 Task: Send an email with the signature Hugo Perez with the subject Request for feedback on a networking event and the message I am writing to follow up on the status of the contract. from softage.2@softage.net to softage.7@softage.net with an attached image file Instagram_story_image.jpg and move the email from Sent Items to the folder Takeout menus
Action: Mouse pressed left at (676, 423)
Screenshot: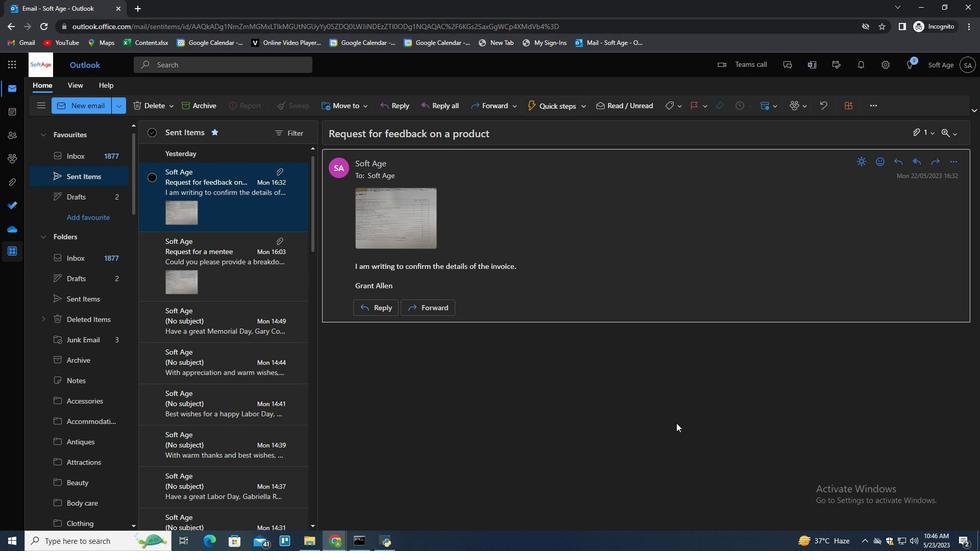 
Action: Key pressed n
Screenshot: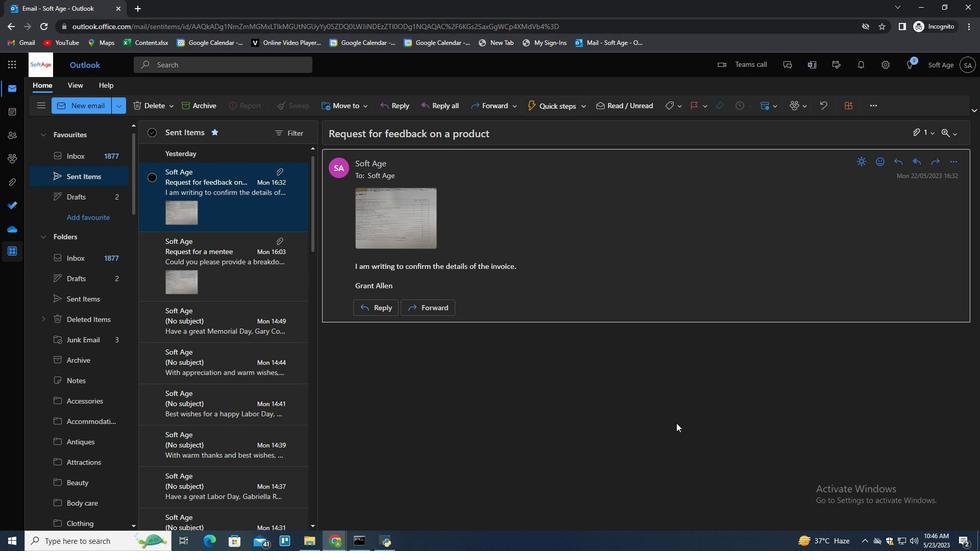 
Action: Mouse moved to (690, 107)
Screenshot: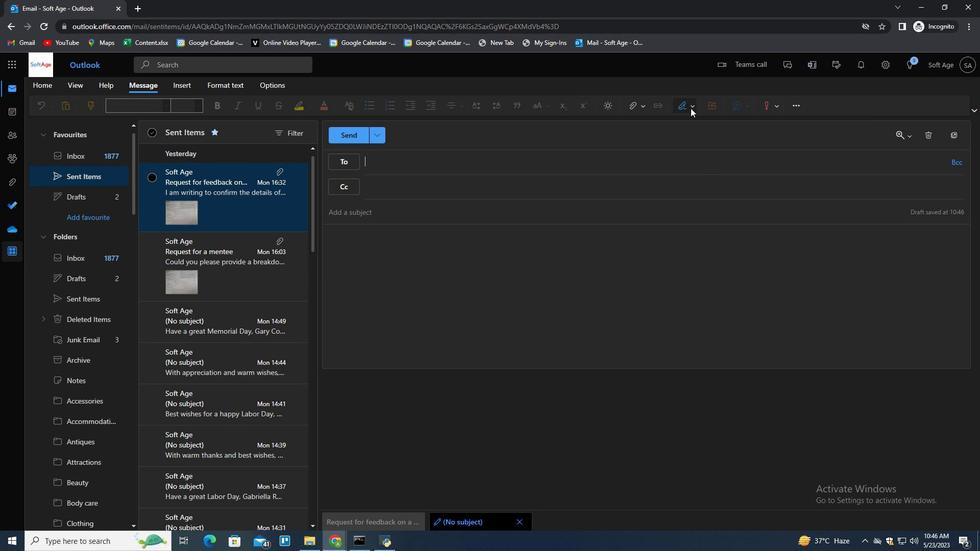 
Action: Mouse pressed left at (690, 107)
Screenshot: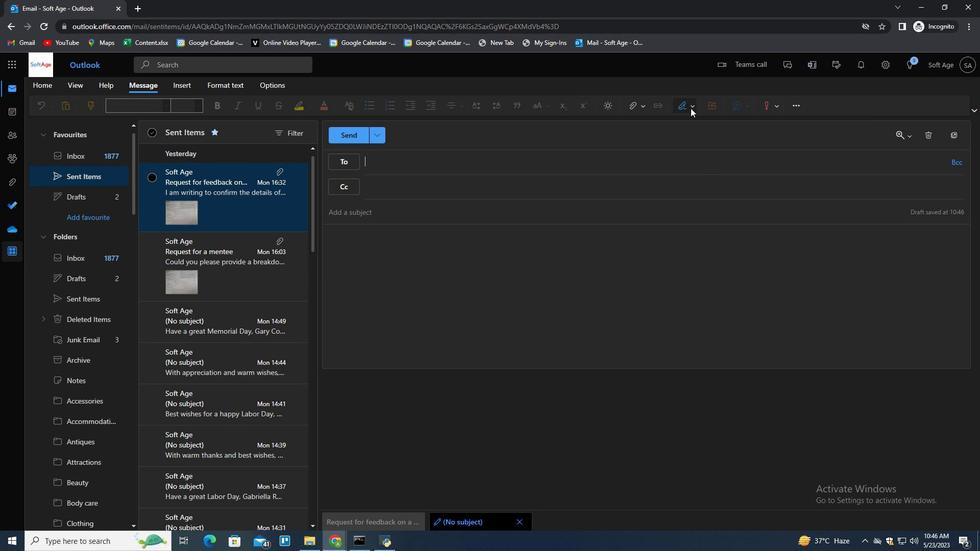 
Action: Mouse moved to (675, 141)
Screenshot: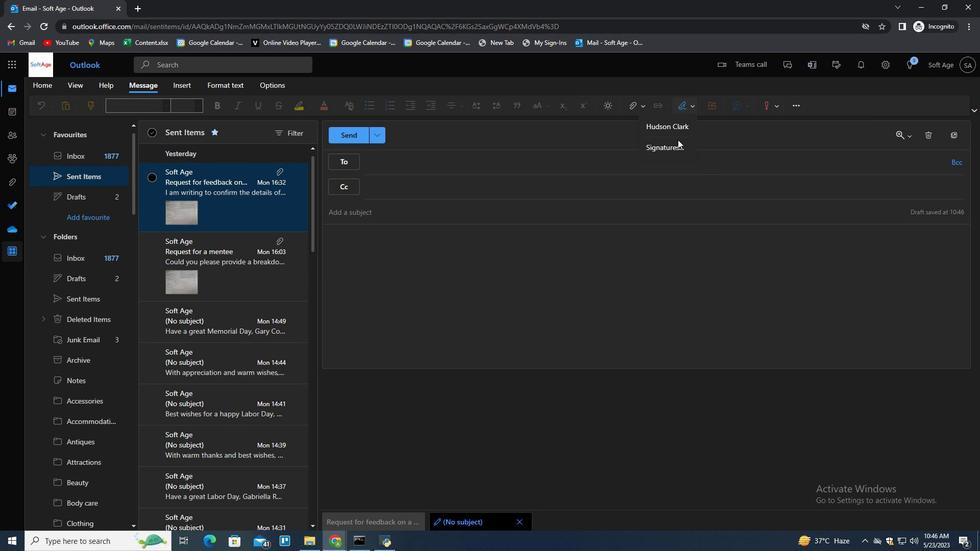 
Action: Mouse pressed left at (675, 141)
Screenshot: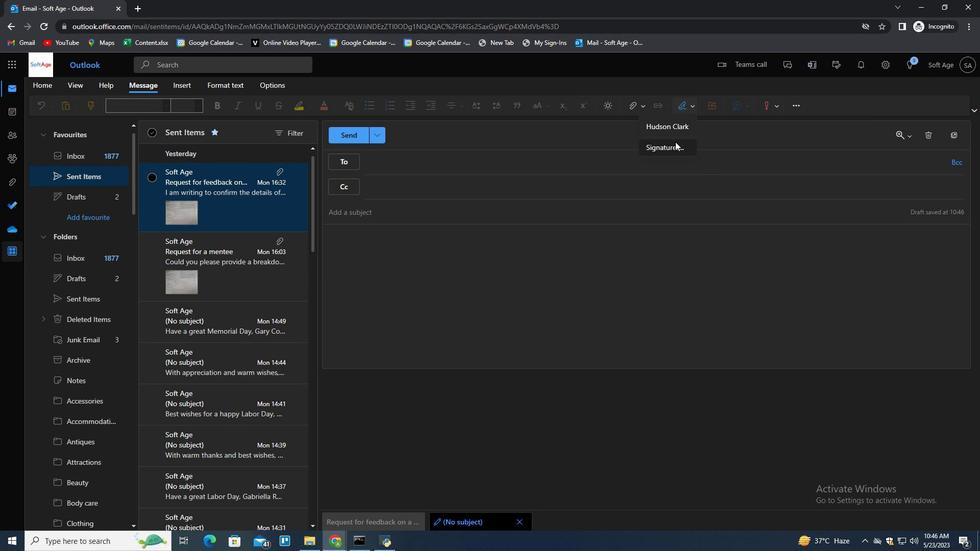 
Action: Mouse moved to (697, 181)
Screenshot: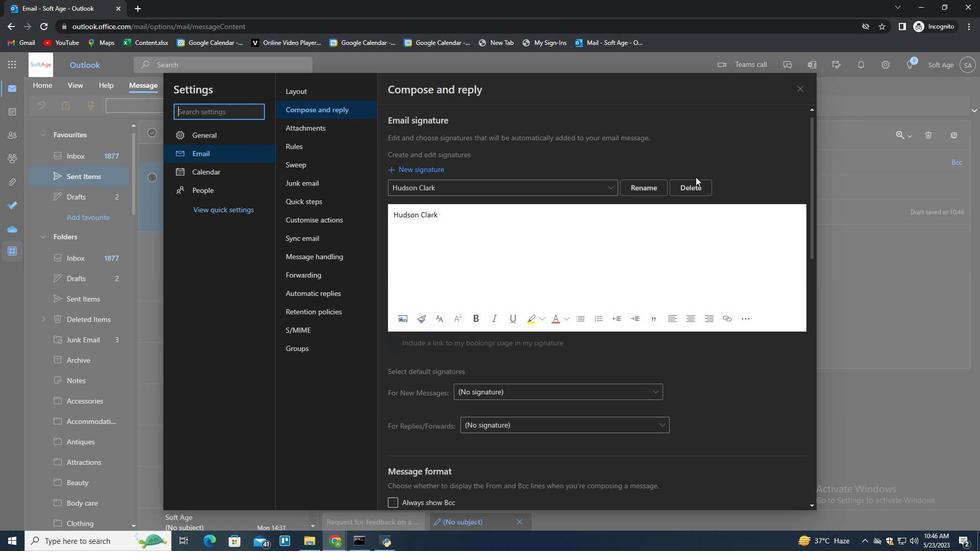 
Action: Mouse pressed left at (697, 181)
Screenshot: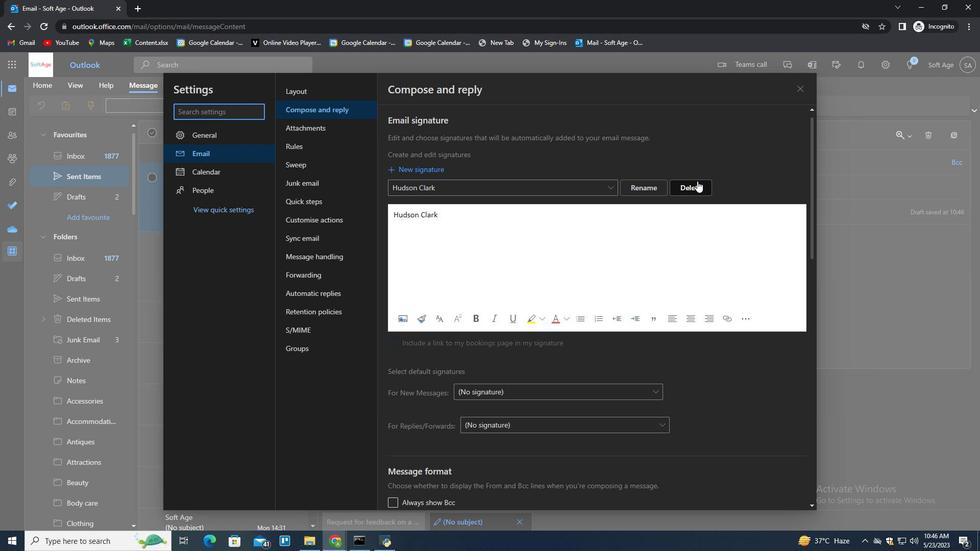 
Action: Mouse moved to (696, 182)
Screenshot: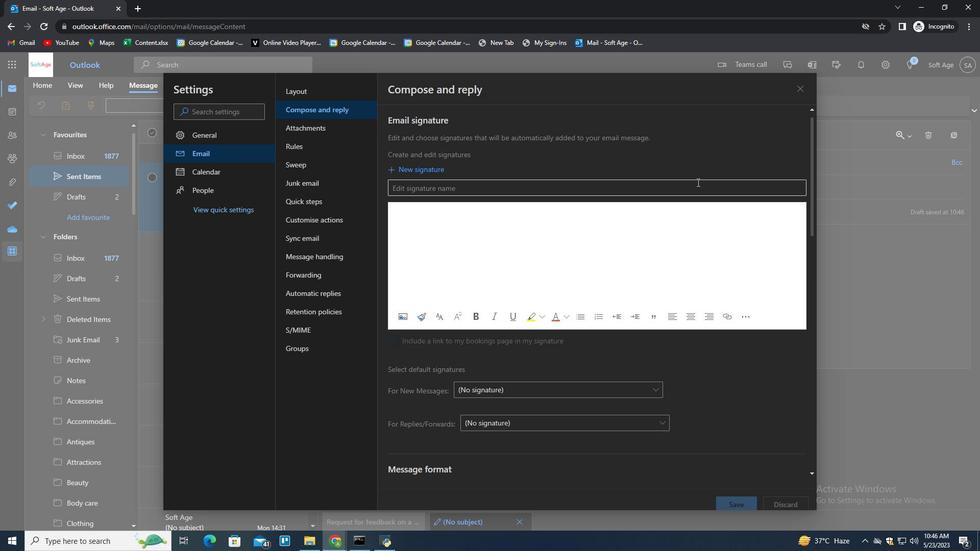 
Action: Mouse pressed left at (696, 182)
Screenshot: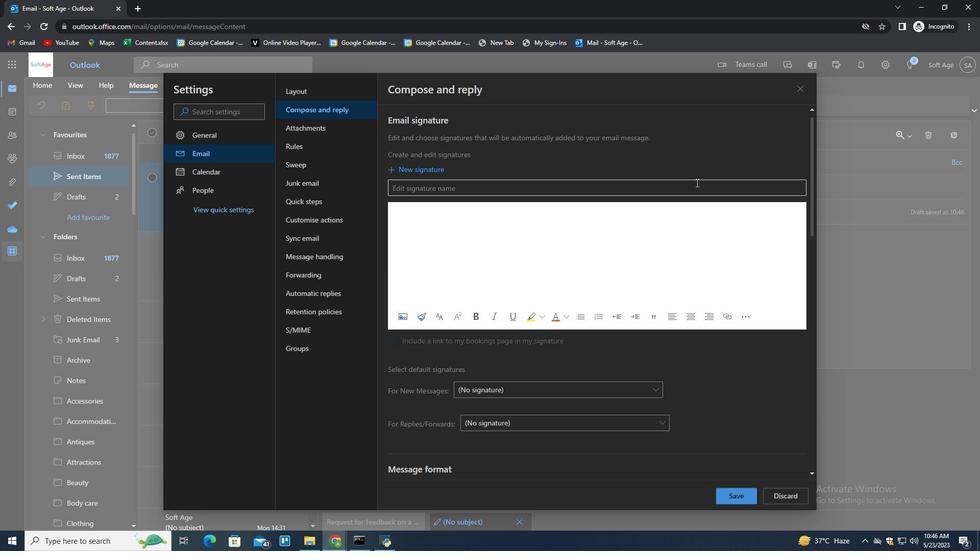 
Action: Key pressed <Key.shift>Hugo<Key.space><Key.shift>Perez<Key.tab><Key.shift>Hugo<Key.space><Key.shift>Perez
Screenshot: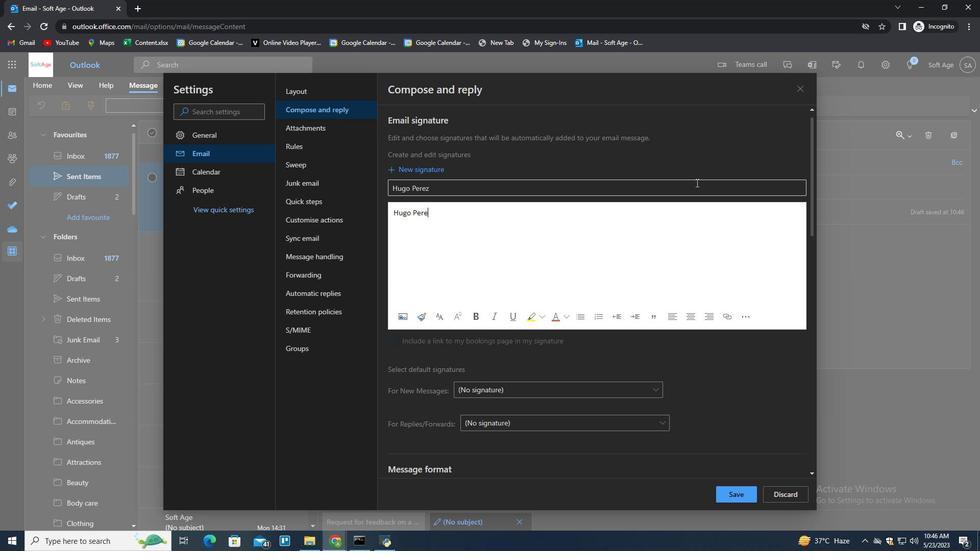 
Action: Mouse moved to (735, 500)
Screenshot: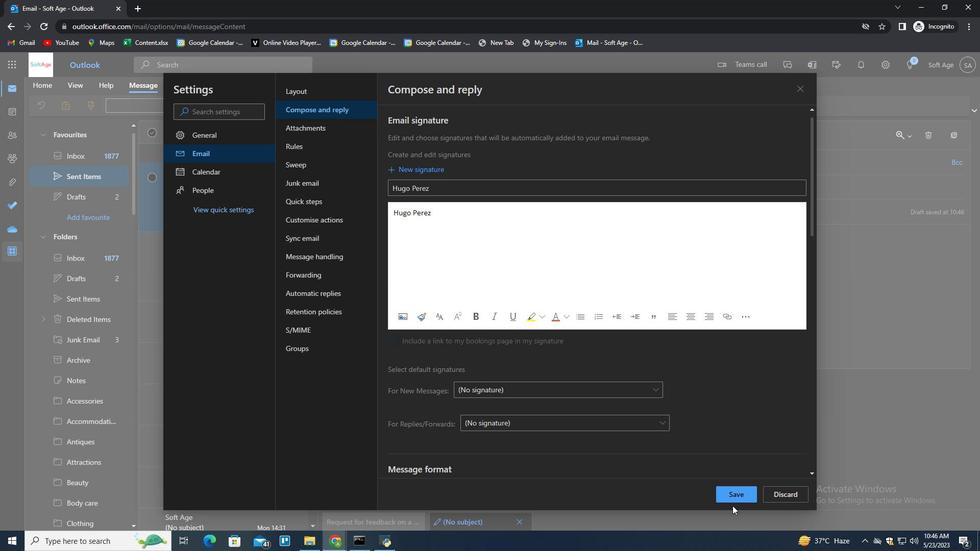 
Action: Mouse pressed left at (735, 500)
Screenshot: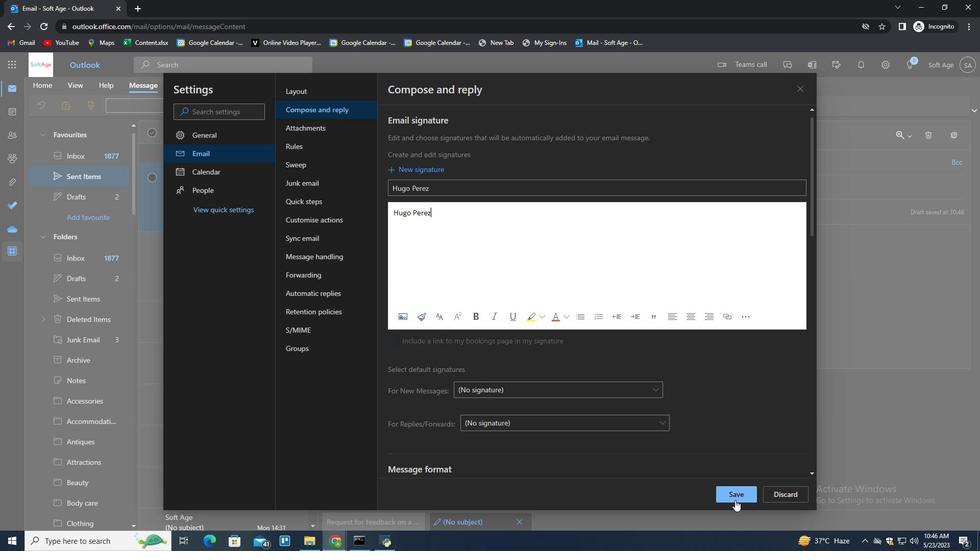 
Action: Mouse moved to (888, 323)
Screenshot: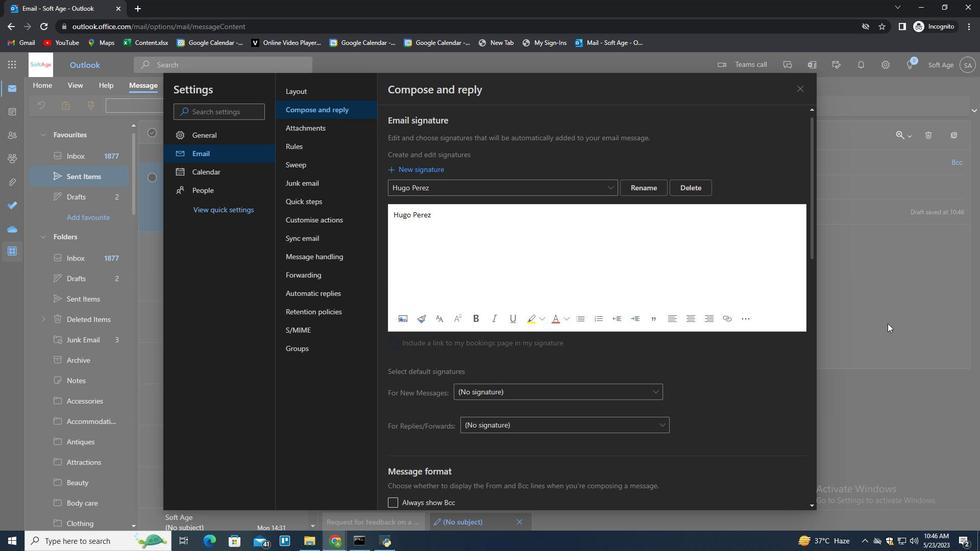 
Action: Mouse pressed left at (888, 323)
Screenshot: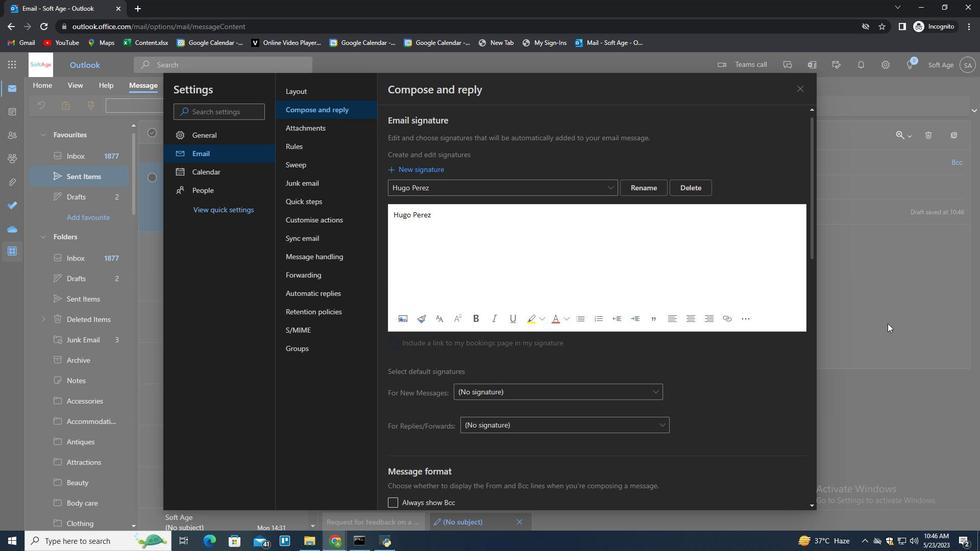 
Action: Mouse moved to (693, 104)
Screenshot: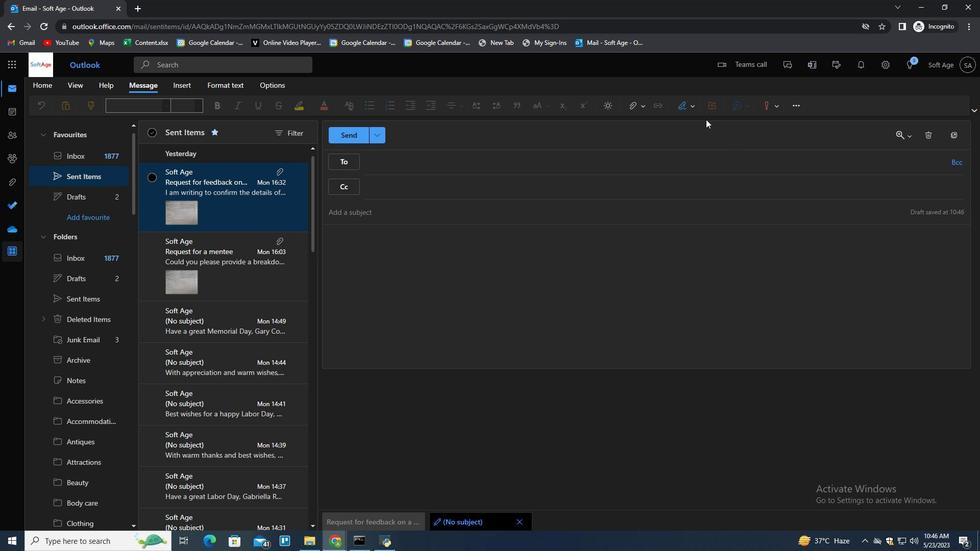 
Action: Mouse pressed left at (693, 104)
Screenshot: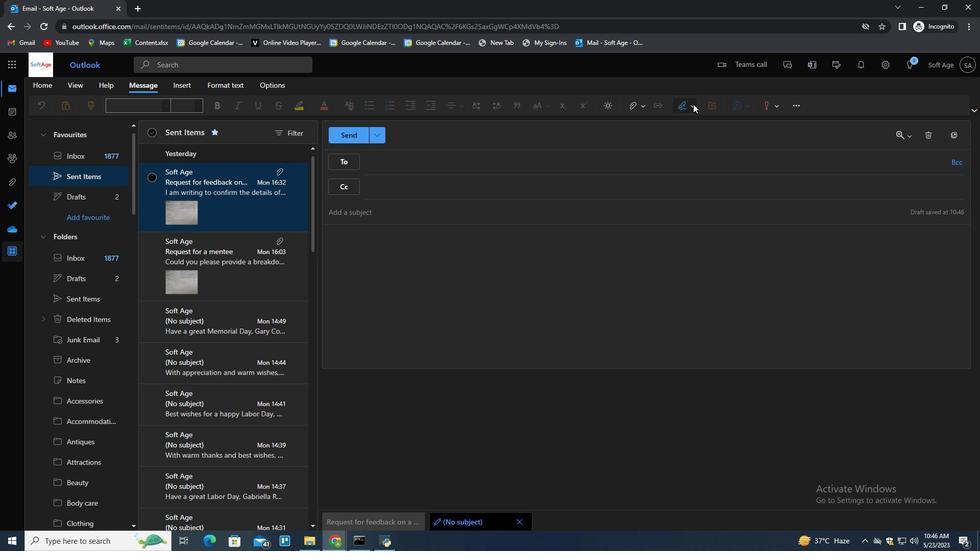 
Action: Mouse moved to (685, 122)
Screenshot: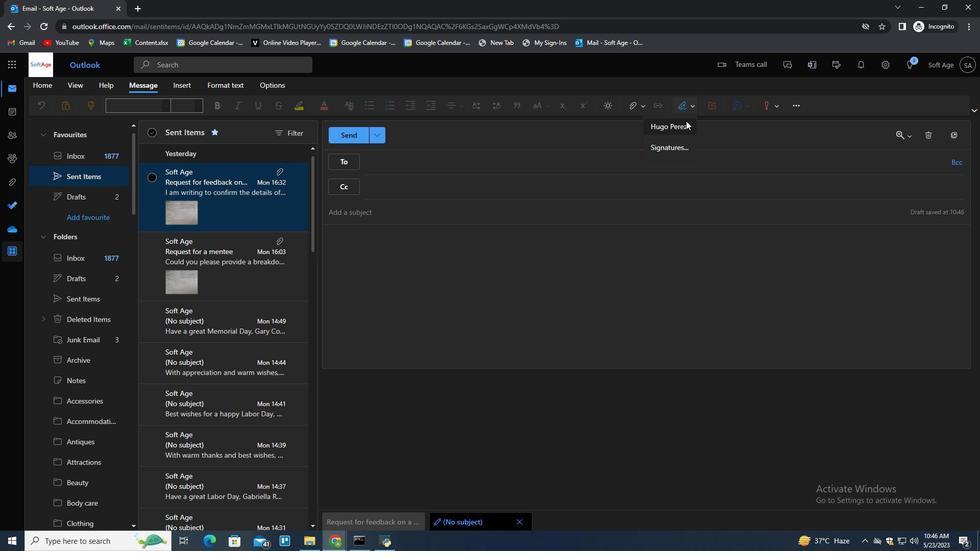 
Action: Mouse pressed left at (685, 122)
Screenshot: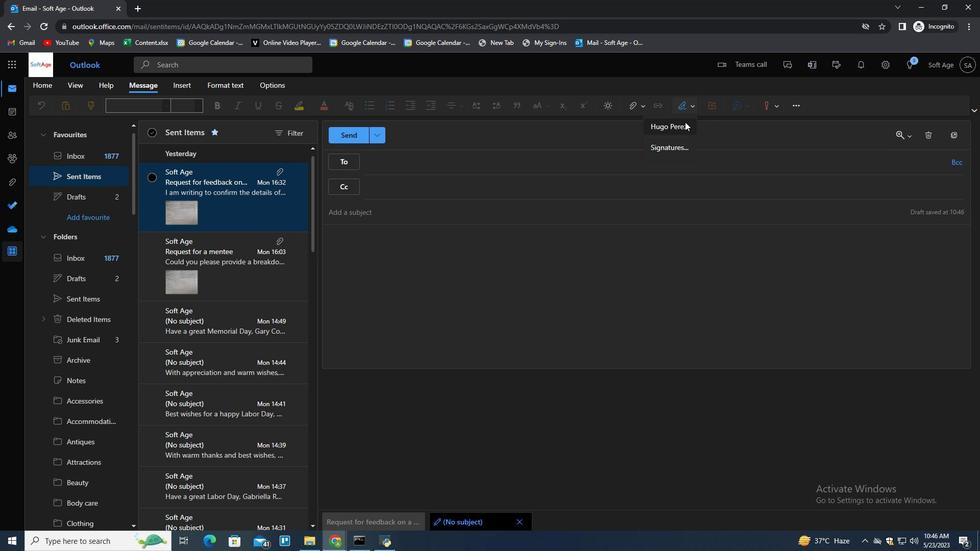 
Action: Mouse moved to (405, 219)
Screenshot: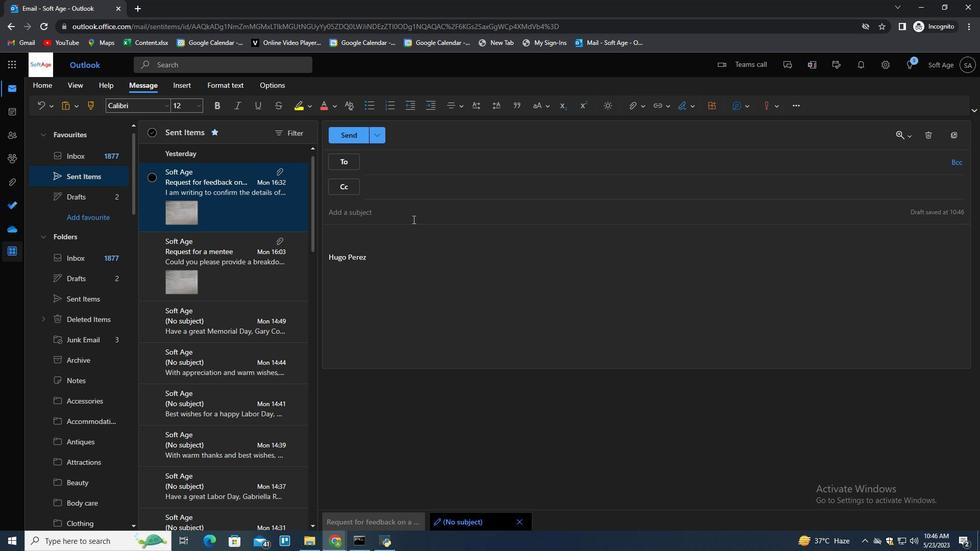 
Action: Mouse pressed left at (405, 219)
Screenshot: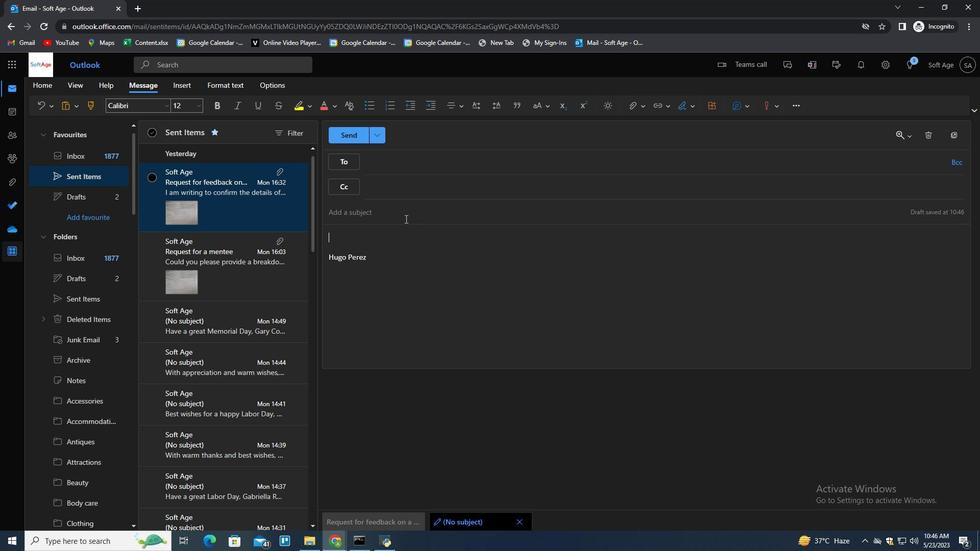 
Action: Key pressed <Key.shift>Request<Key.space>for<Key.space>feedback<Key.space>on<Key.space>anet<Key.backspace><Key.backspace><Key.backspace><Key.space>networti<Key.backspace><Key.backspace>king<Key.space>wve<Key.backspace><Key.backspace><Key.backspace>ene<Key.backspace><Key.backspace>vent<Key.space><Key.tab><Key.shift>I<Key.space>am<Key.space>wuri<Key.backspace><Key.backspace><Key.backspace>rti<Key.backspace><Key.backspace>.<Key.backspace>iting<Key.space>to<Key.space>follow<Key.space>yp<Key.backspace><Key.backspace>up<Key.space>on<Key.space>the<Key.space>status<Key.space>of<Key.space>the<Key.space>contract.<Key.space><Key.backspace>
Screenshot: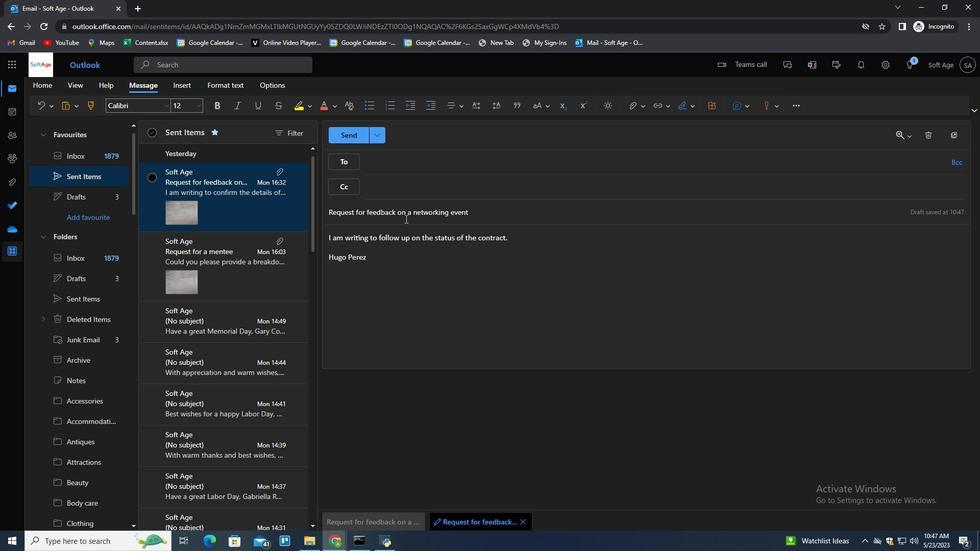 
Action: Mouse moved to (390, 160)
Screenshot: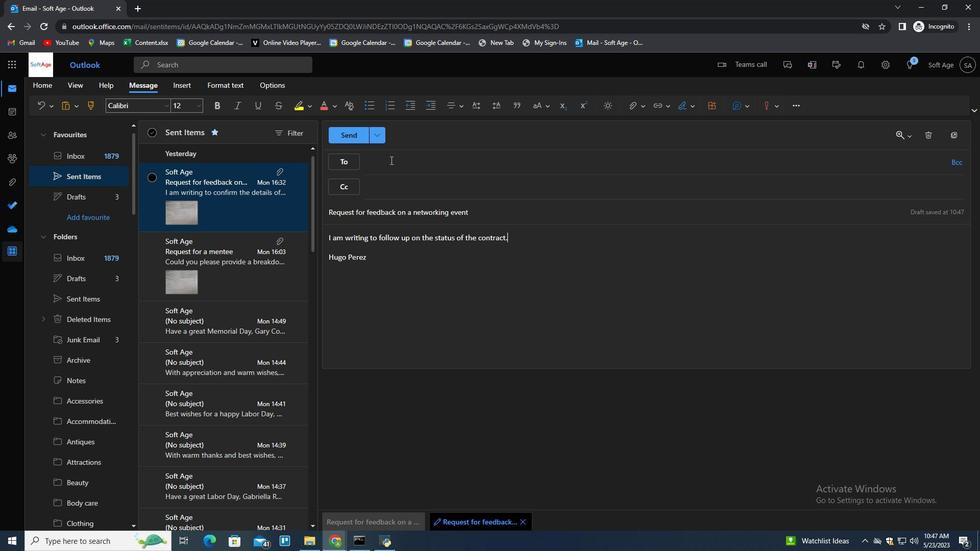 
Action: Mouse pressed left at (390, 160)
Screenshot: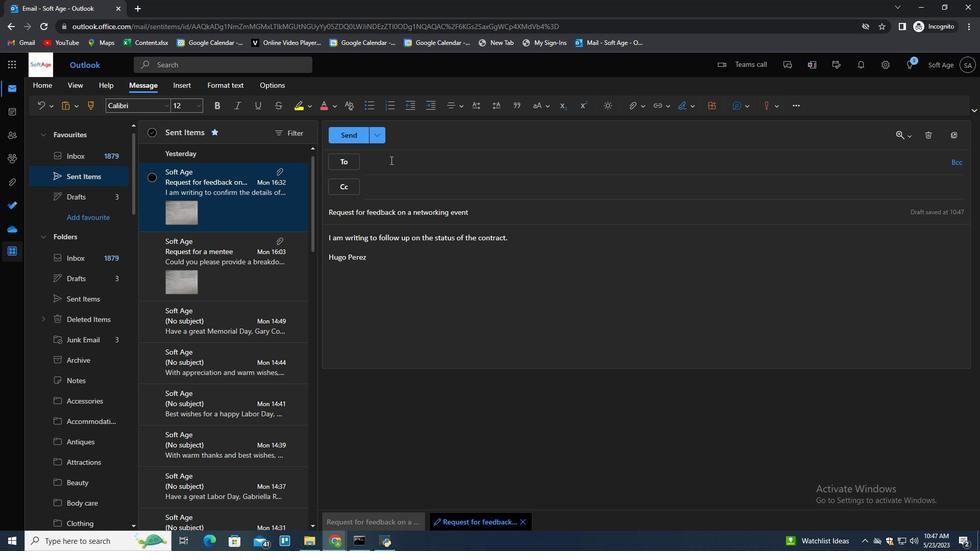 
Action: Key pressed softage.7<Key.shift>@softage.net<Key.enter>
Screenshot: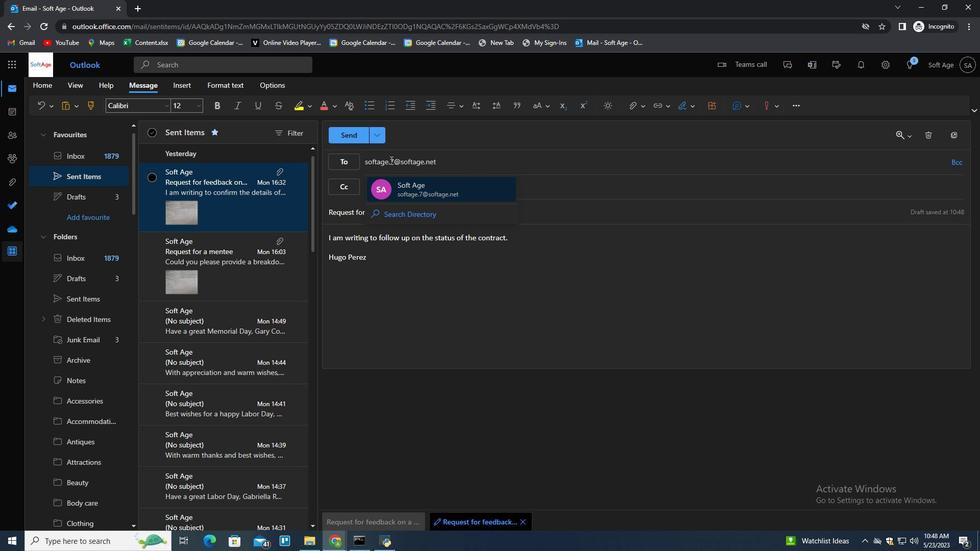 
Action: Mouse moved to (556, 234)
Screenshot: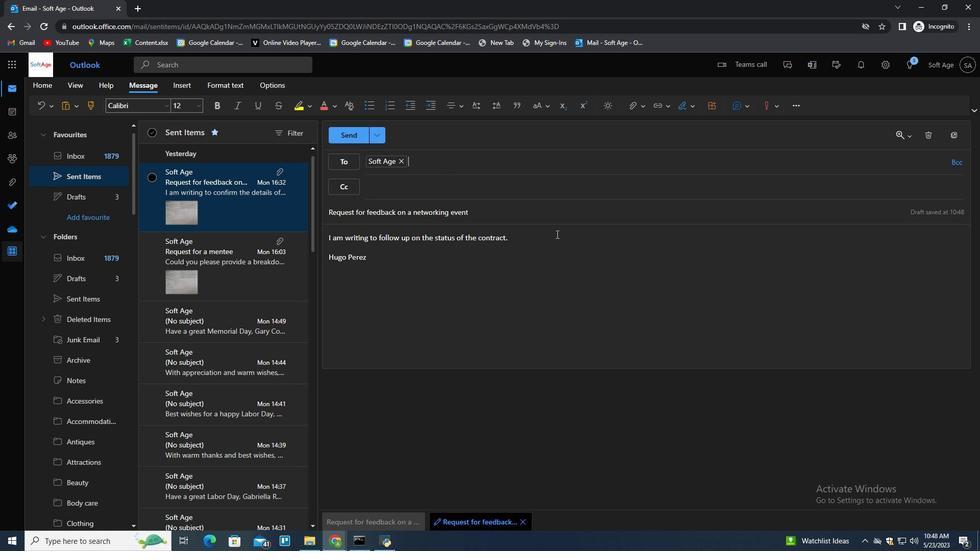 
Action: Mouse pressed left at (556, 234)
Screenshot: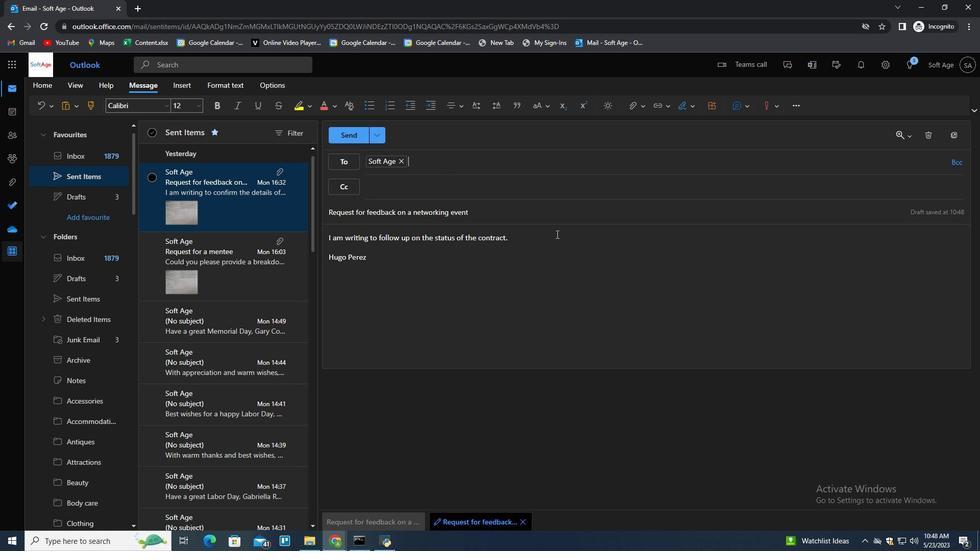 
Action: Mouse moved to (640, 109)
Screenshot: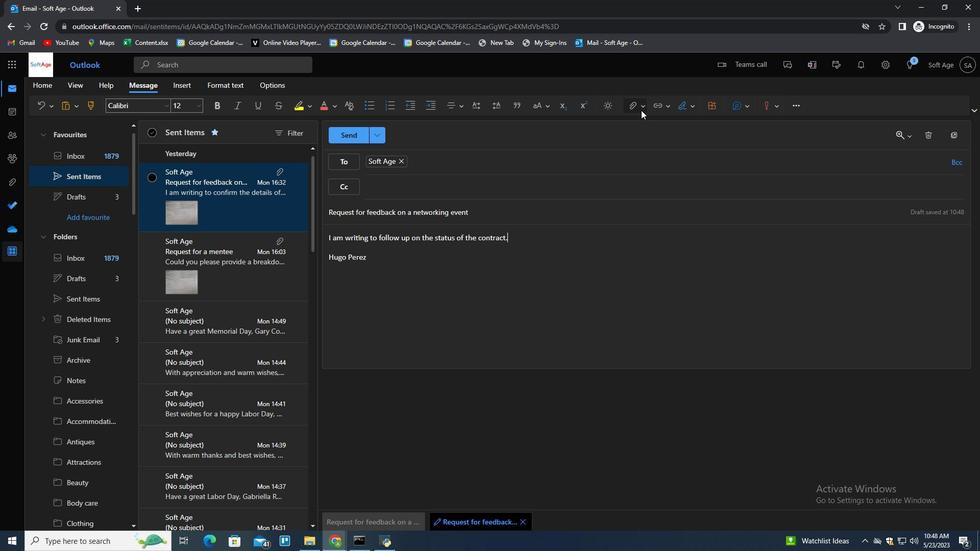 
Action: Mouse pressed left at (640, 109)
Screenshot: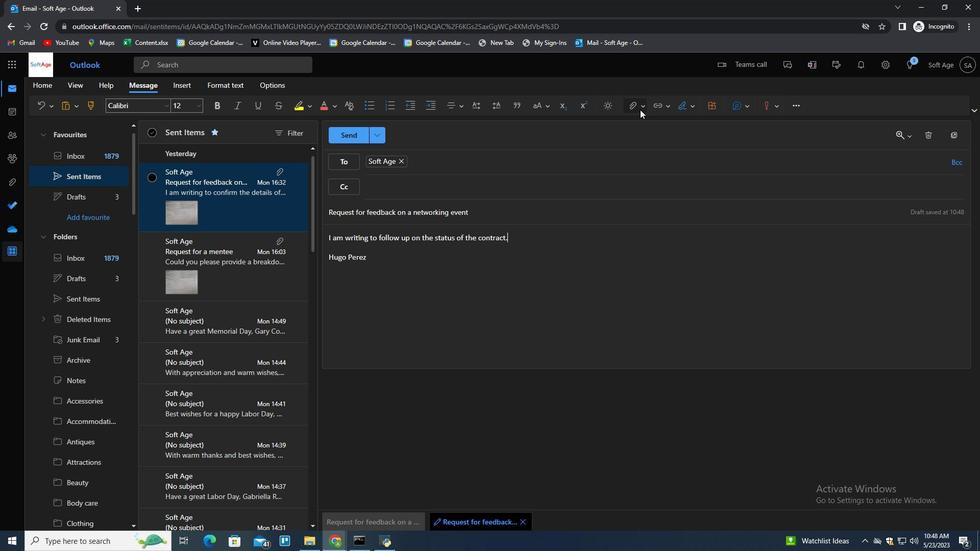 
Action: Mouse moved to (624, 122)
Screenshot: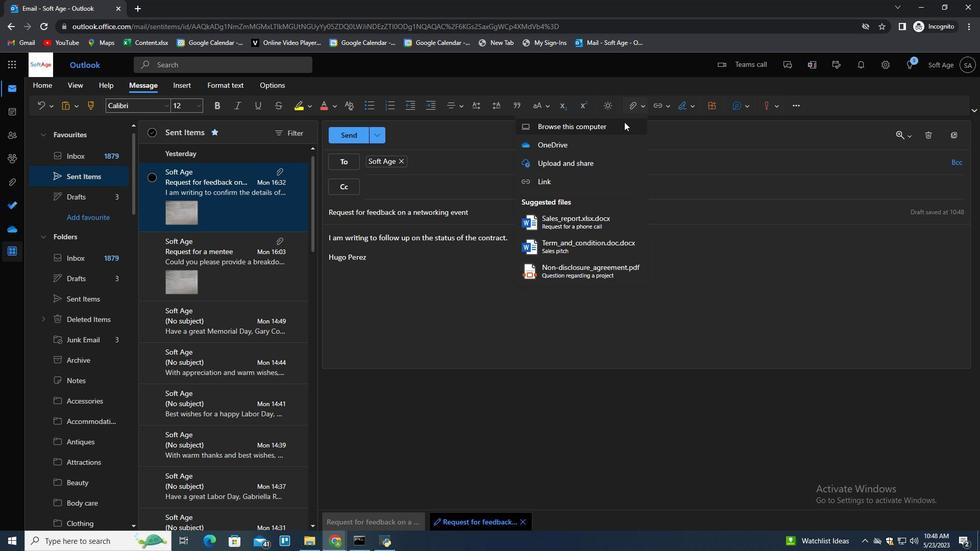 
Action: Mouse pressed left at (624, 122)
Screenshot: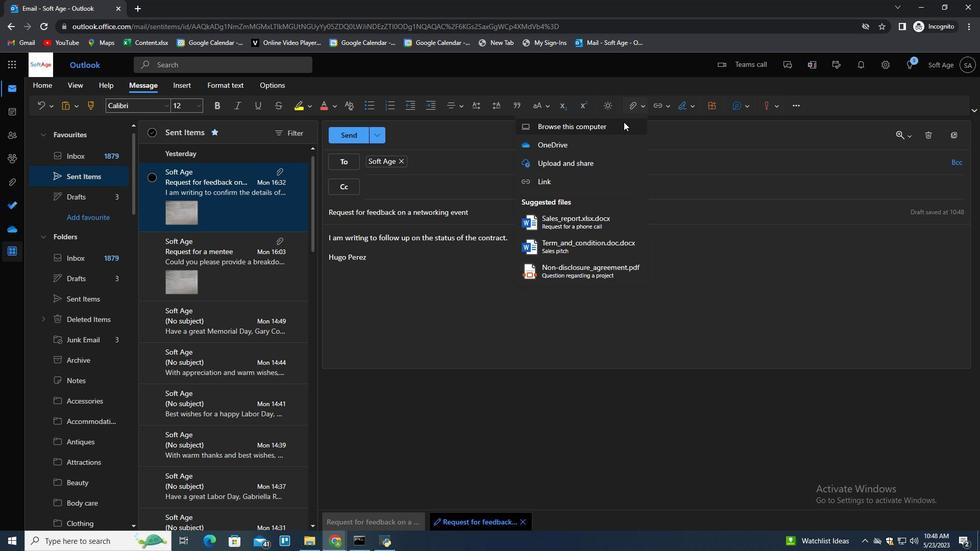 
Action: Mouse moved to (263, 164)
Screenshot: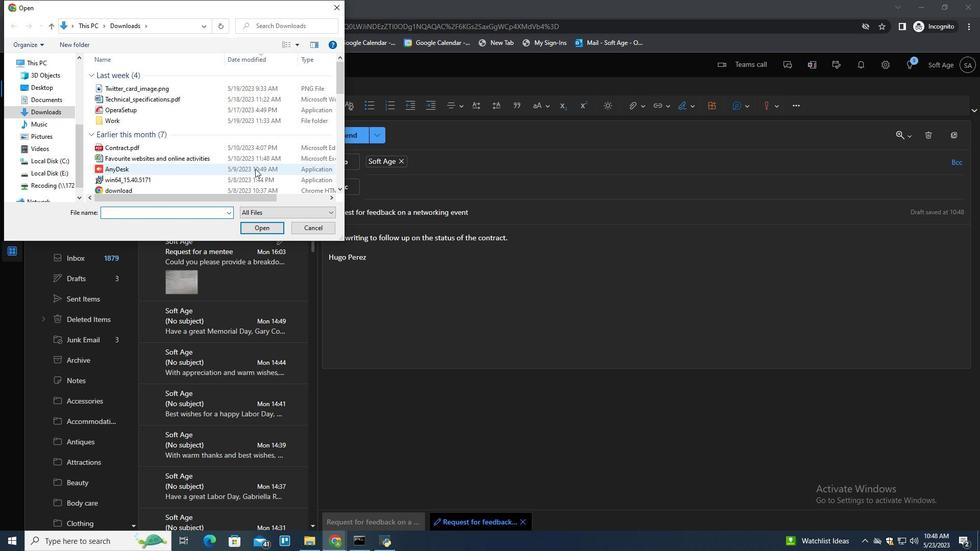 
Action: Mouse scrolled (263, 163) with delta (0, 0)
Screenshot: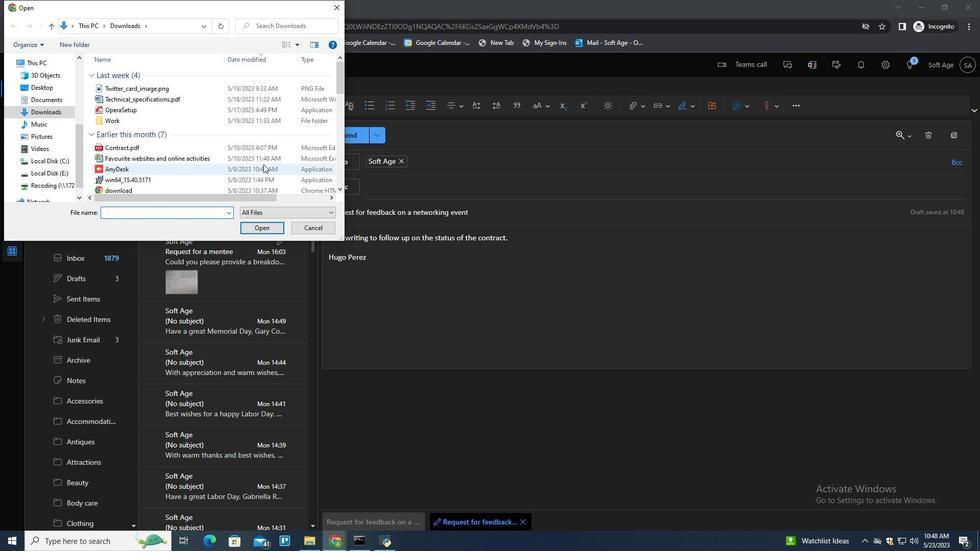 
Action: Mouse scrolled (263, 163) with delta (0, 0)
Screenshot: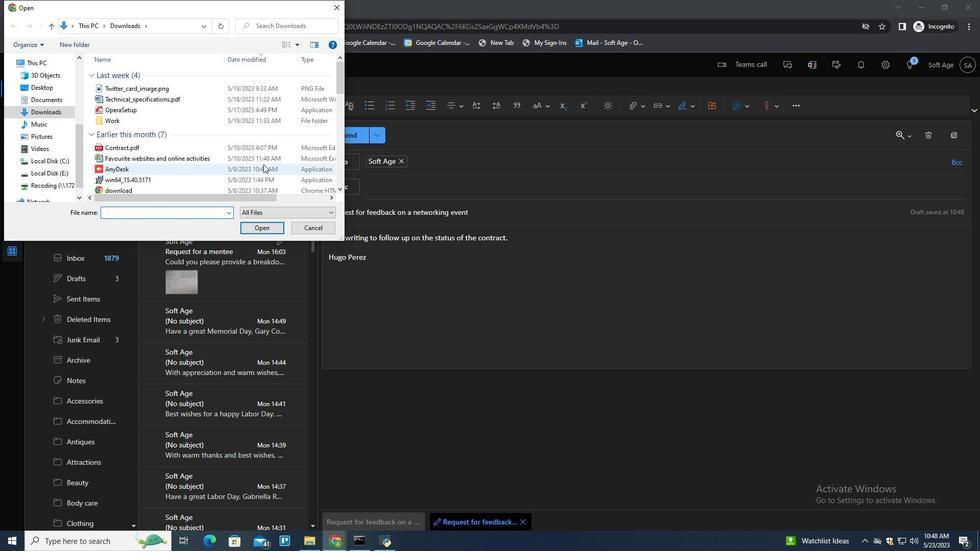 
Action: Mouse moved to (264, 164)
Screenshot: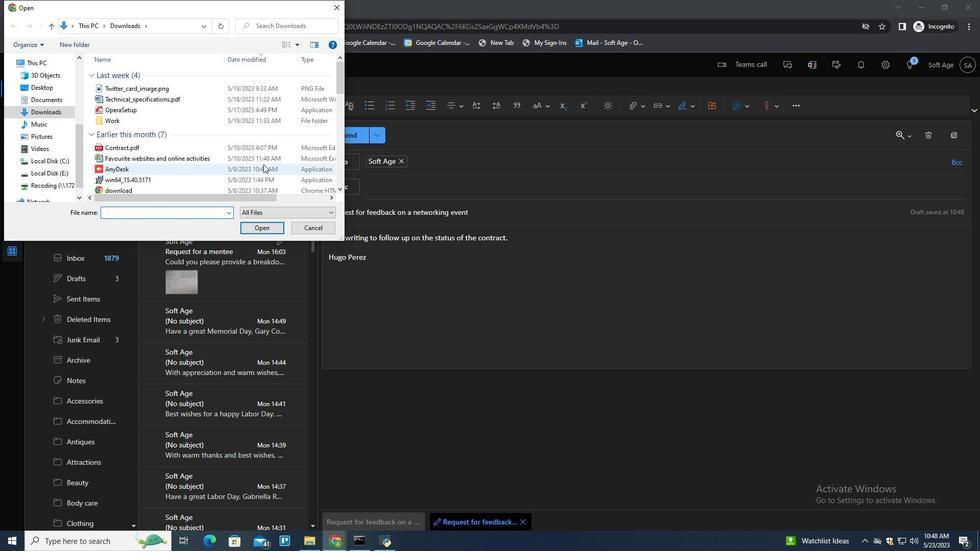 
Action: Mouse scrolled (264, 163) with delta (0, 0)
Screenshot: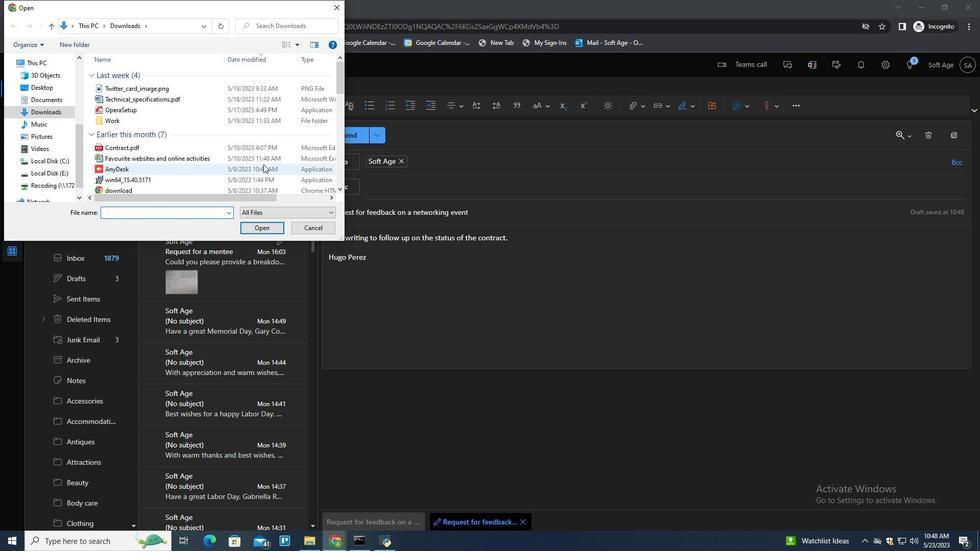 
Action: Mouse moved to (264, 164)
Screenshot: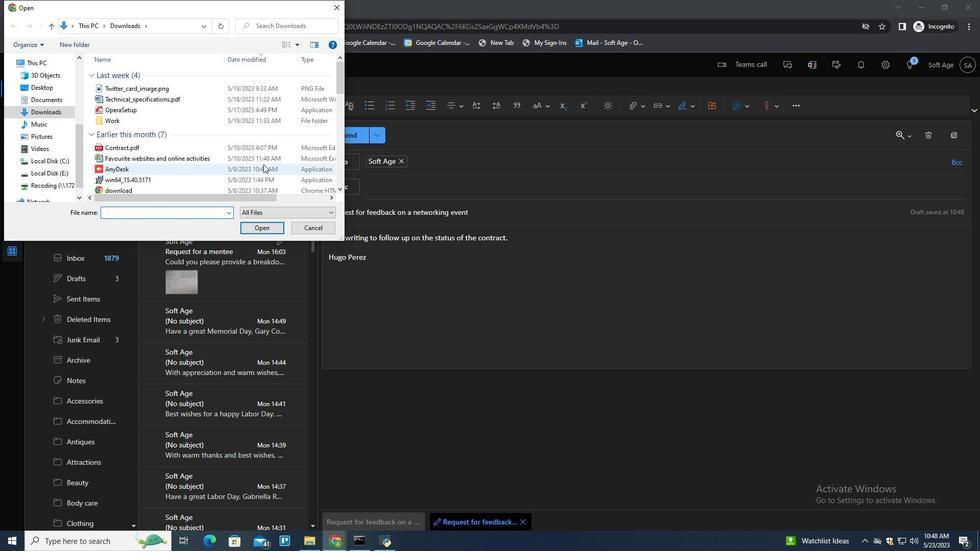 
Action: Mouse scrolled (264, 163) with delta (0, 0)
Screenshot: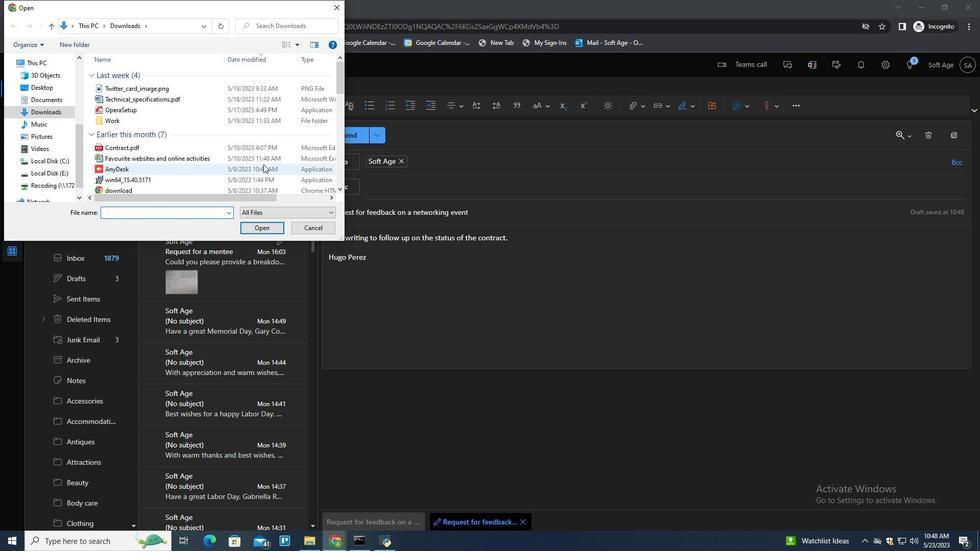 
Action: Mouse scrolled (264, 163) with delta (0, 0)
Screenshot: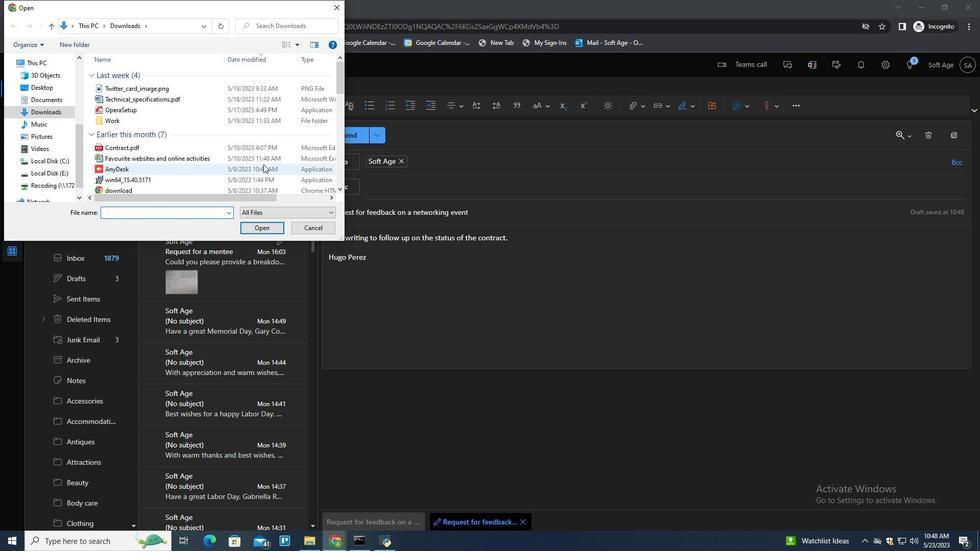 
Action: Mouse moved to (264, 164)
Screenshot: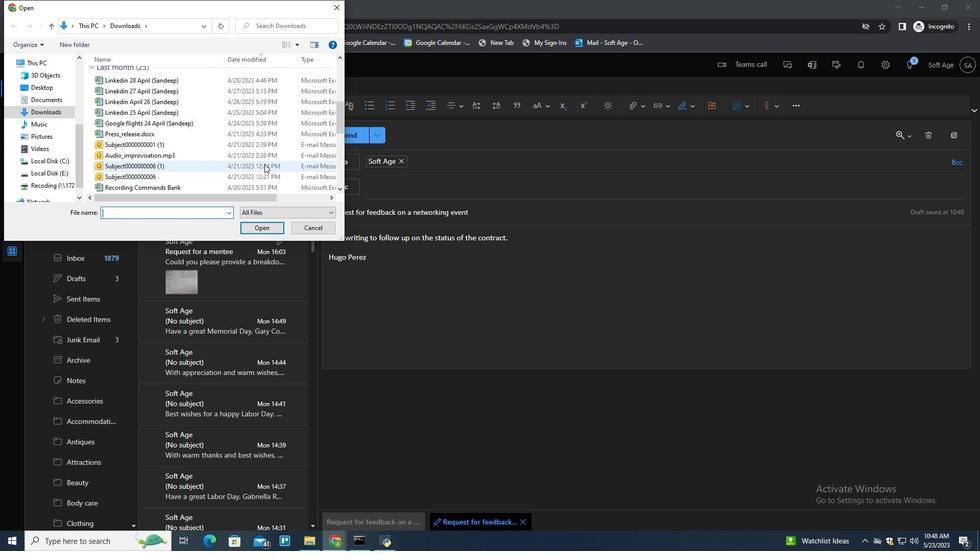 
Action: Mouse scrolled (264, 163) with delta (0, 0)
Screenshot: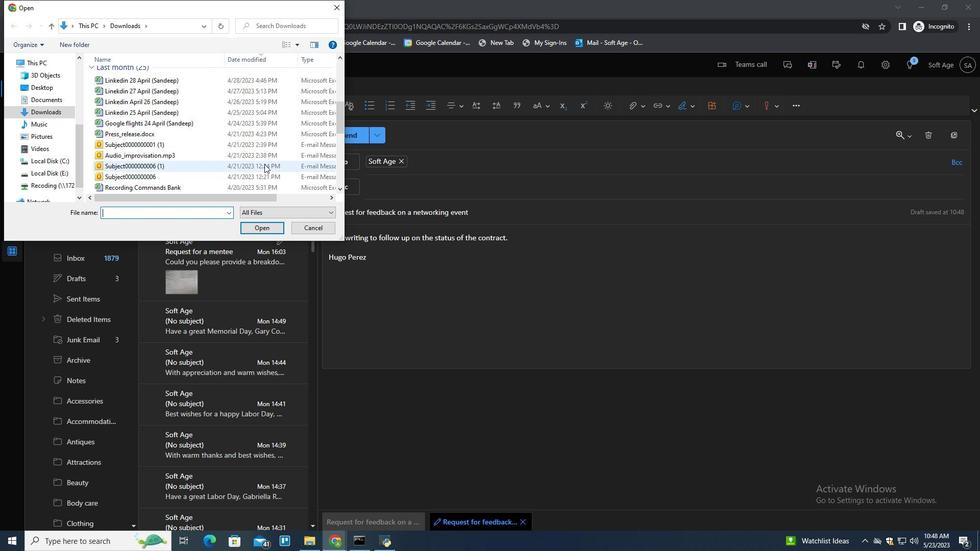 
Action: Mouse scrolled (264, 163) with delta (0, 0)
Screenshot: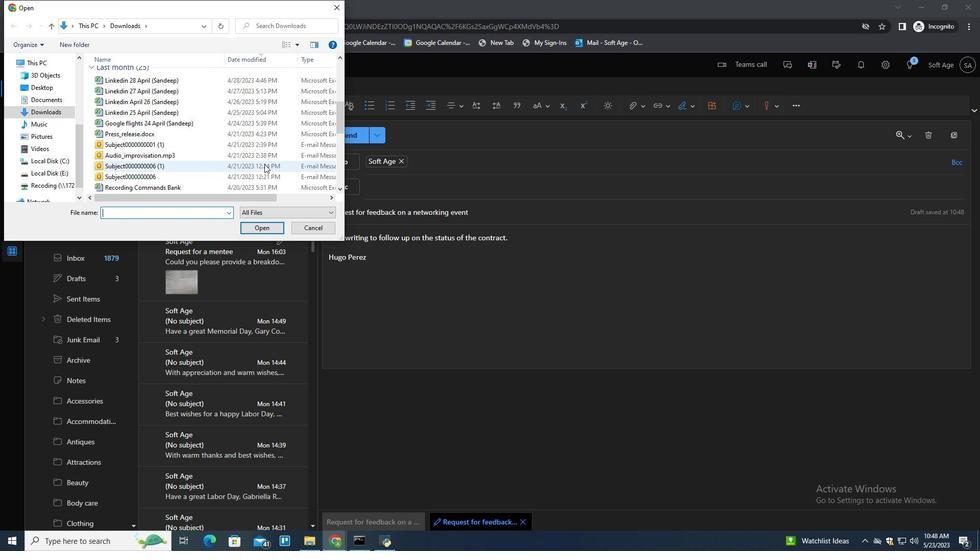 
Action: Mouse scrolled (264, 163) with delta (0, 0)
Screenshot: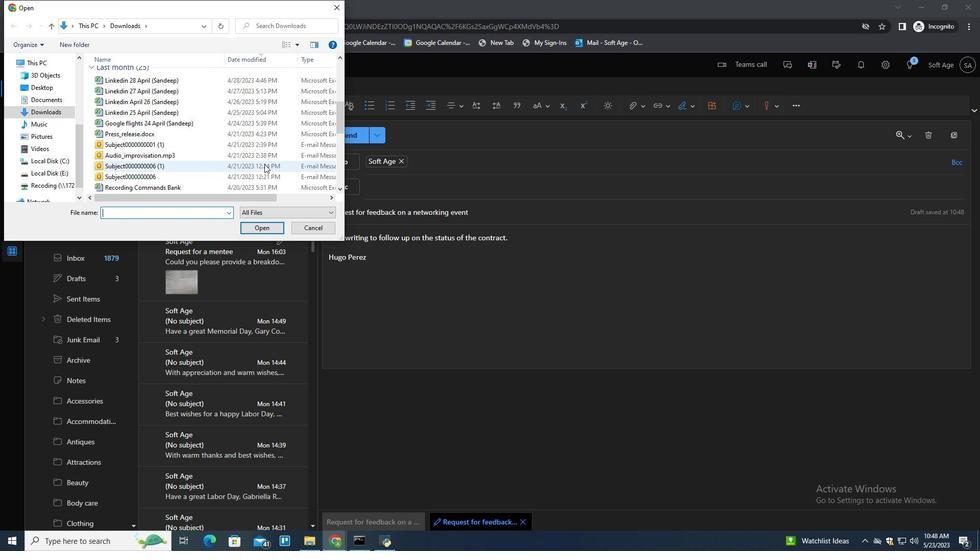 
Action: Mouse scrolled (264, 163) with delta (0, 0)
Screenshot: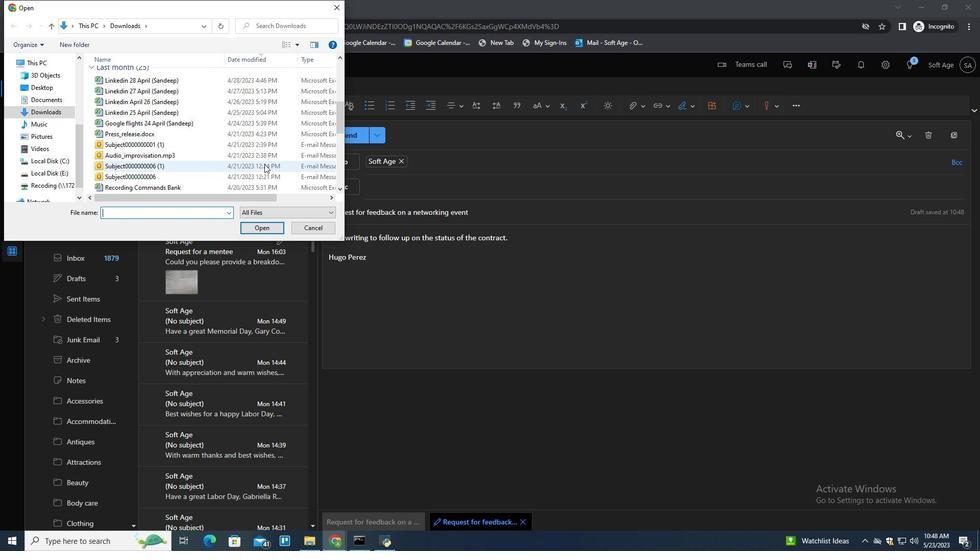 
Action: Mouse scrolled (264, 163) with delta (0, 0)
Screenshot: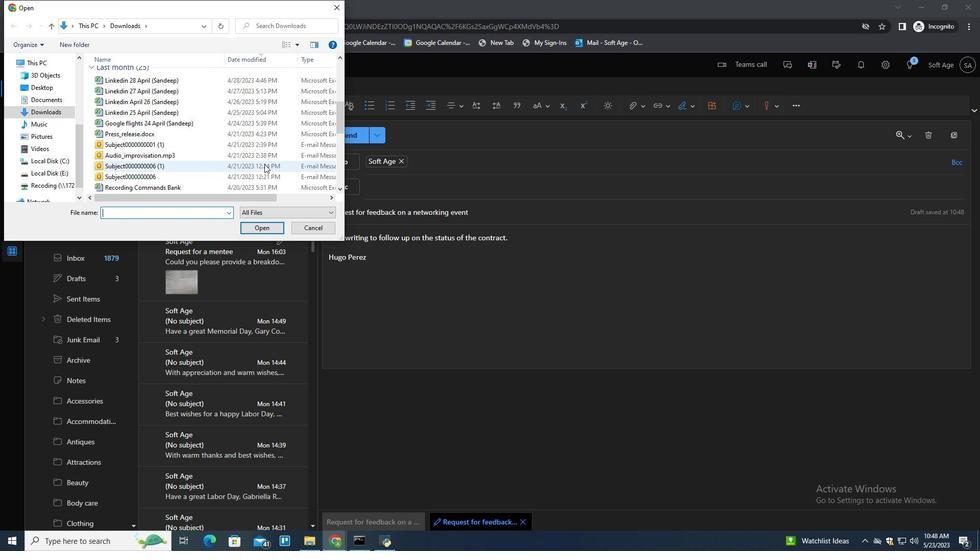 
Action: Mouse scrolled (264, 163) with delta (0, 0)
Screenshot: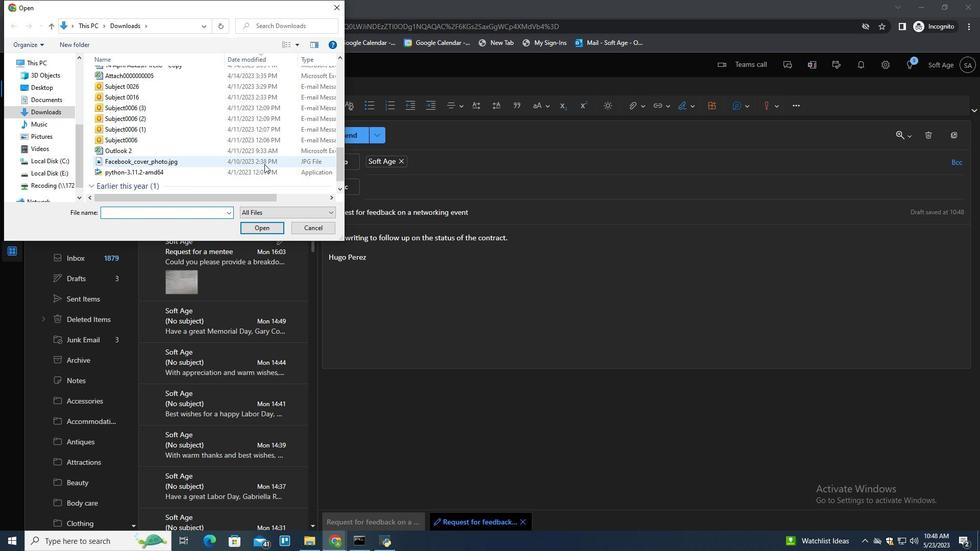 
Action: Mouse scrolled (264, 163) with delta (0, 0)
Screenshot: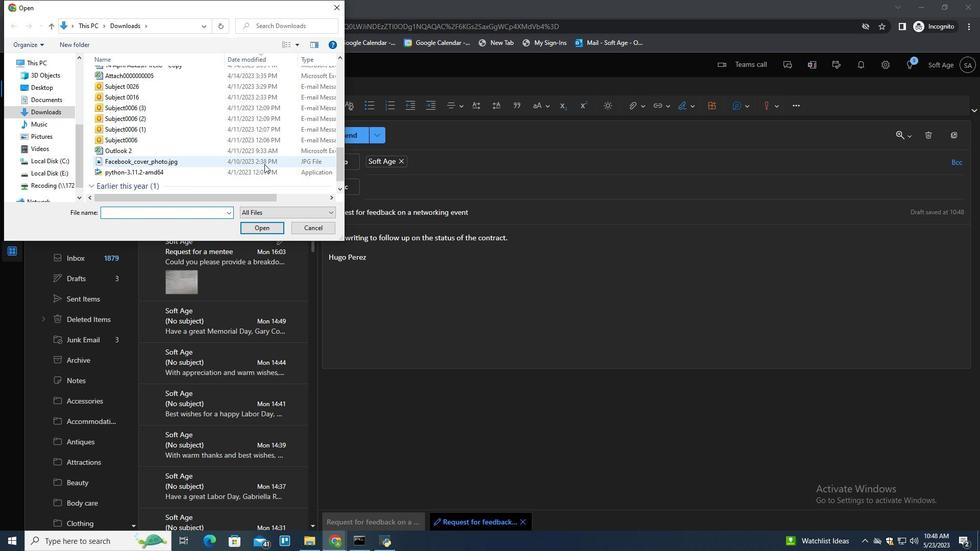 
Action: Mouse scrolled (264, 163) with delta (0, 0)
Screenshot: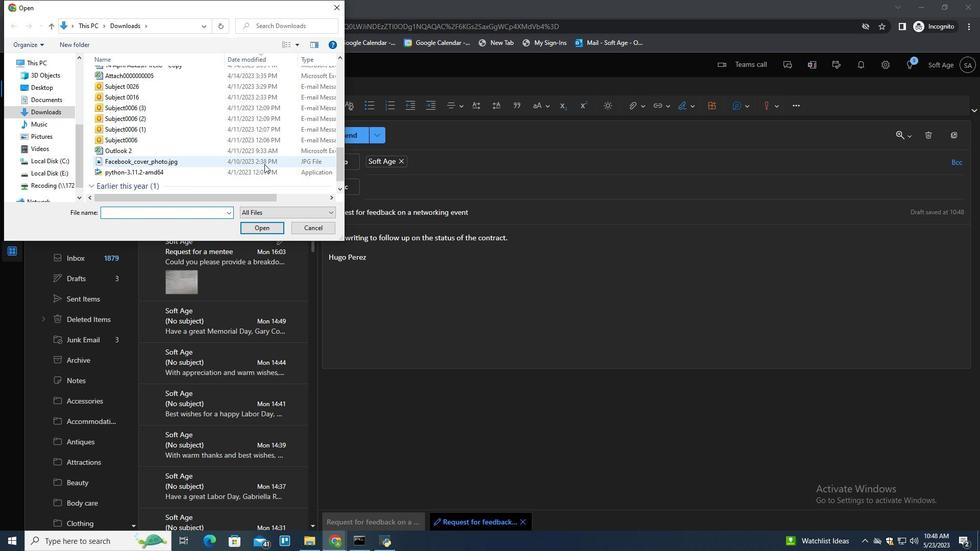 
Action: Mouse scrolled (264, 163) with delta (0, 0)
Screenshot: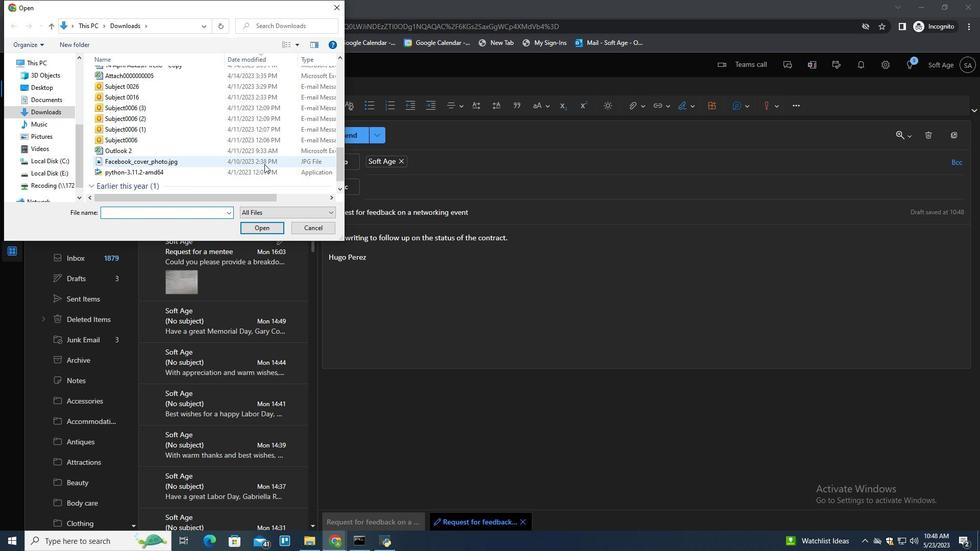 
Action: Mouse scrolled (264, 163) with delta (0, 0)
Screenshot: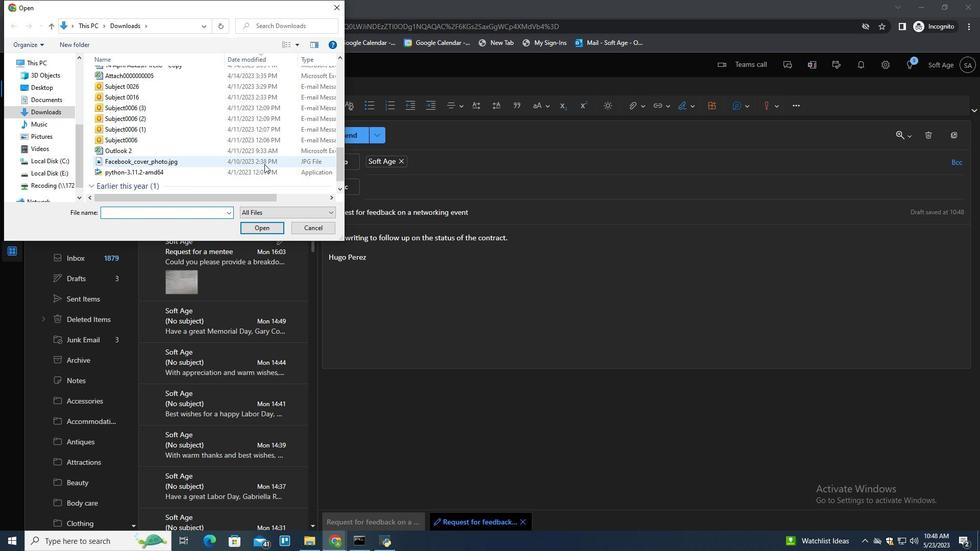 
Action: Mouse scrolled (264, 163) with delta (0, 0)
Screenshot: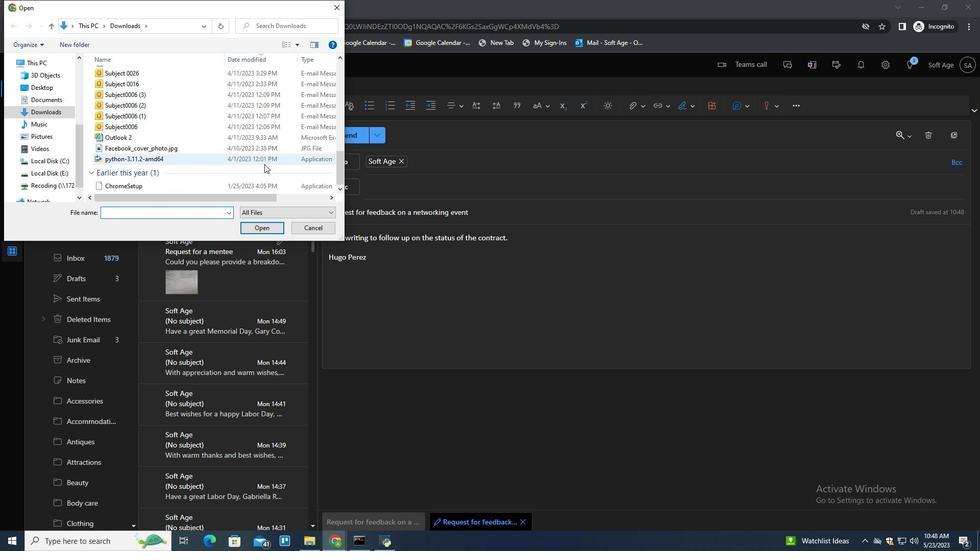 
Action: Mouse scrolled (264, 163) with delta (0, 0)
Screenshot: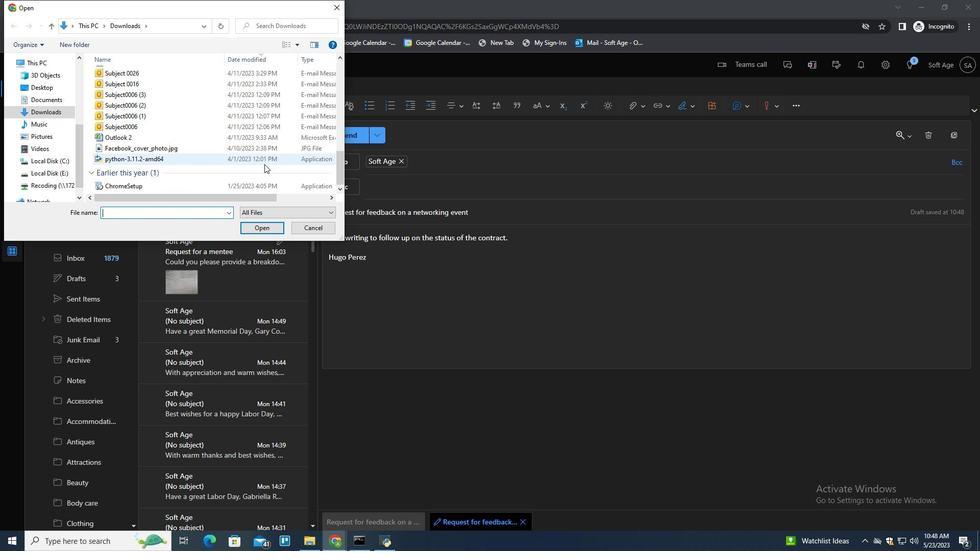 
Action: Mouse scrolled (264, 163) with delta (0, 0)
Screenshot: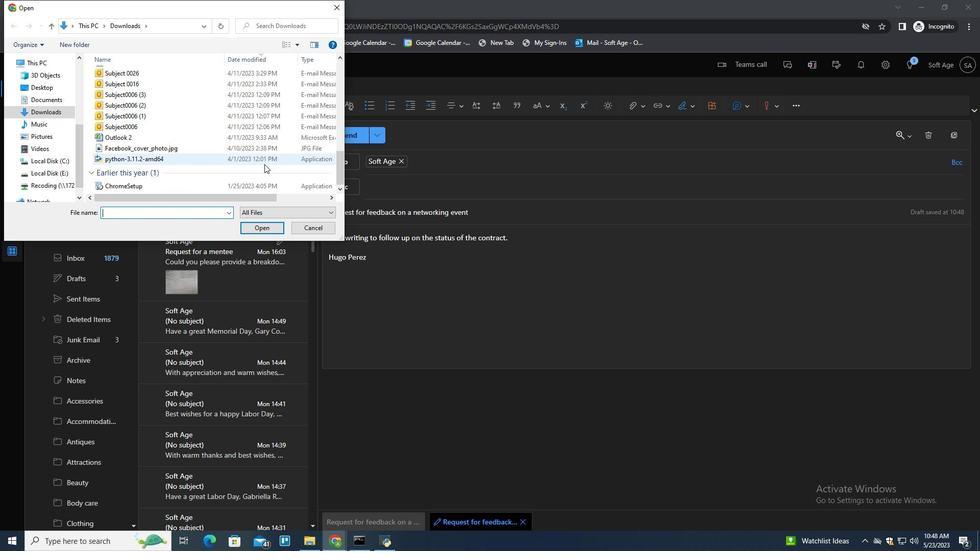 
Action: Mouse scrolled (264, 163) with delta (0, 0)
Screenshot: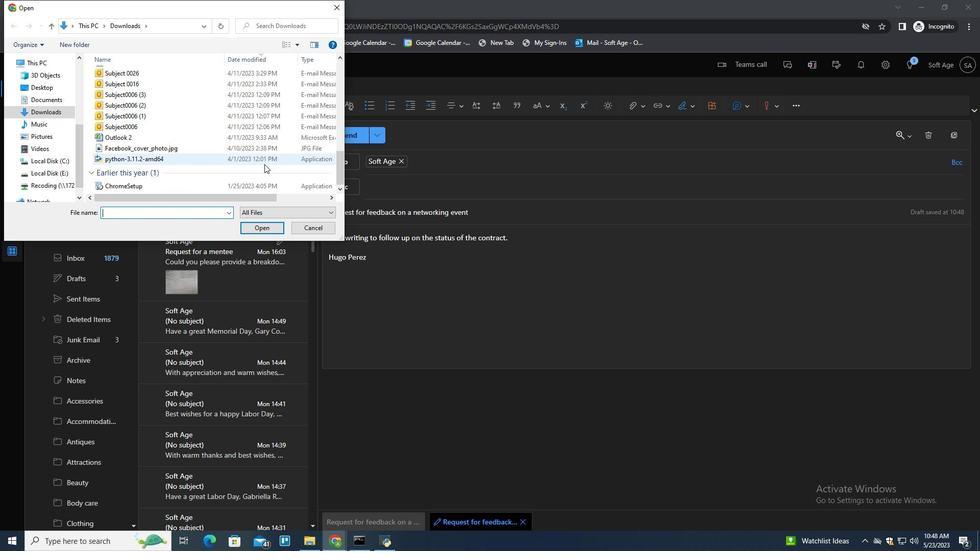 
Action: Mouse scrolled (264, 163) with delta (0, 0)
Screenshot: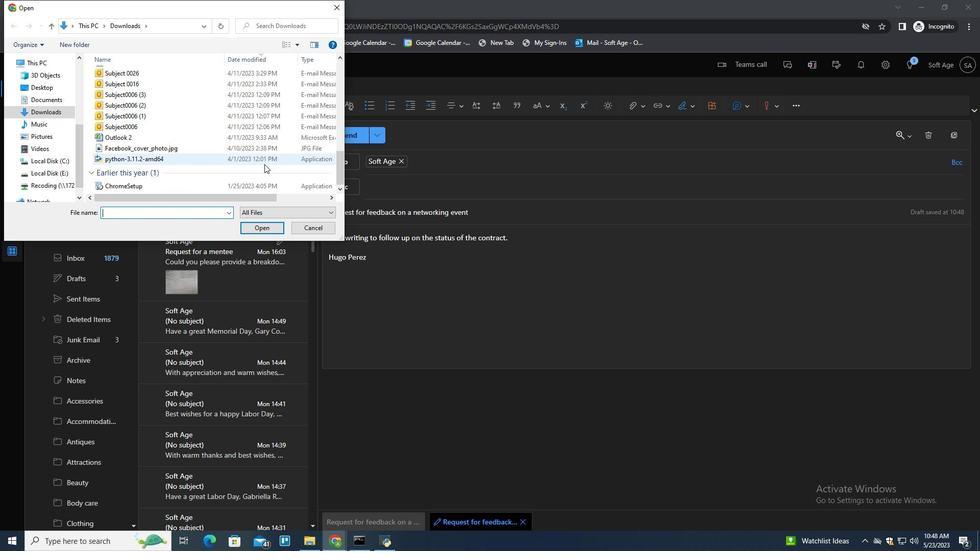 
Action: Mouse scrolled (264, 163) with delta (0, 0)
Screenshot: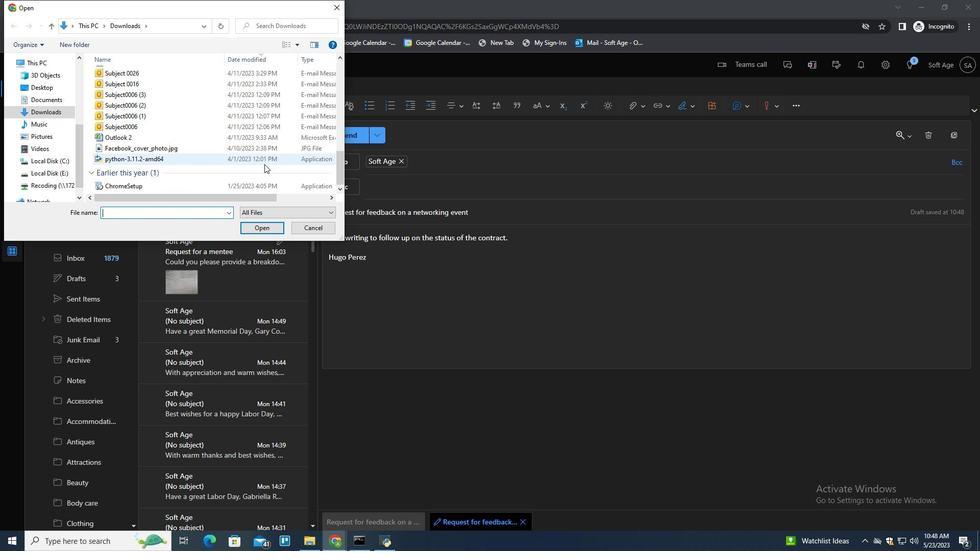 
Action: Mouse scrolled (264, 163) with delta (0, 0)
Screenshot: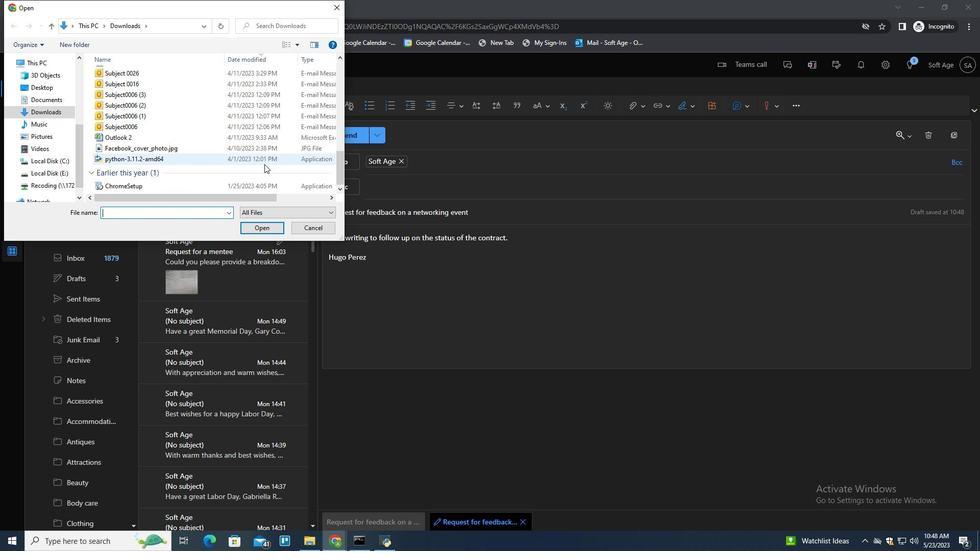 
Action: Mouse scrolled (264, 163) with delta (0, 0)
Screenshot: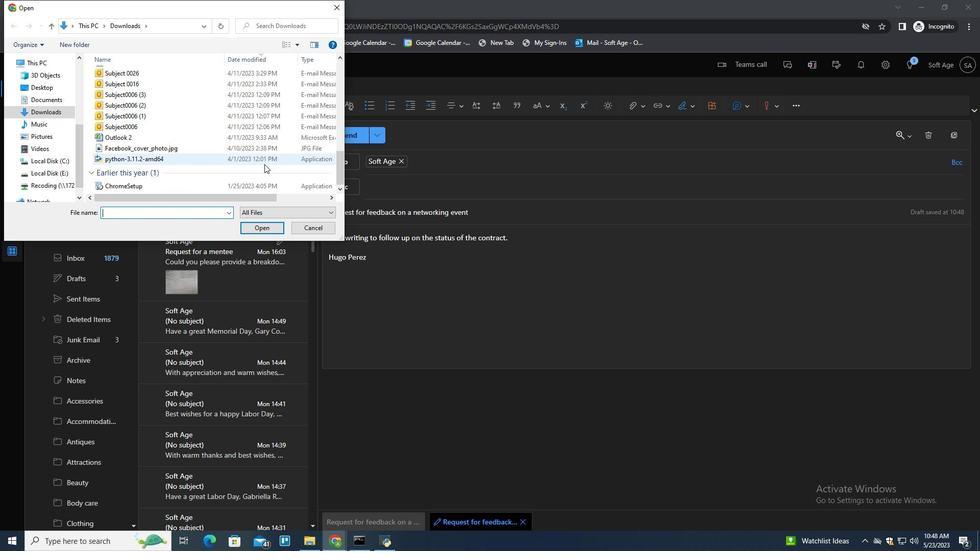 
Action: Mouse scrolled (264, 163) with delta (0, 0)
Screenshot: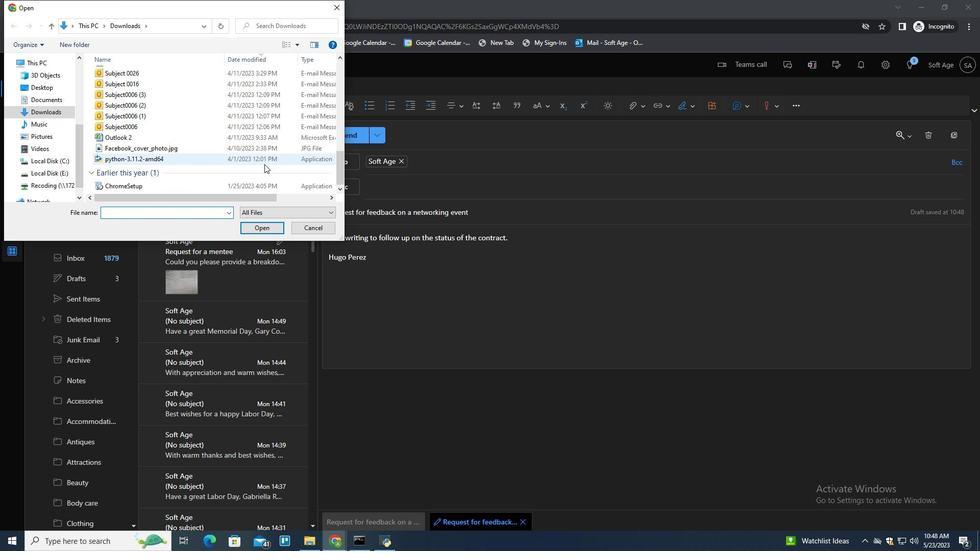 
Action: Mouse scrolled (264, 163) with delta (0, 0)
Screenshot: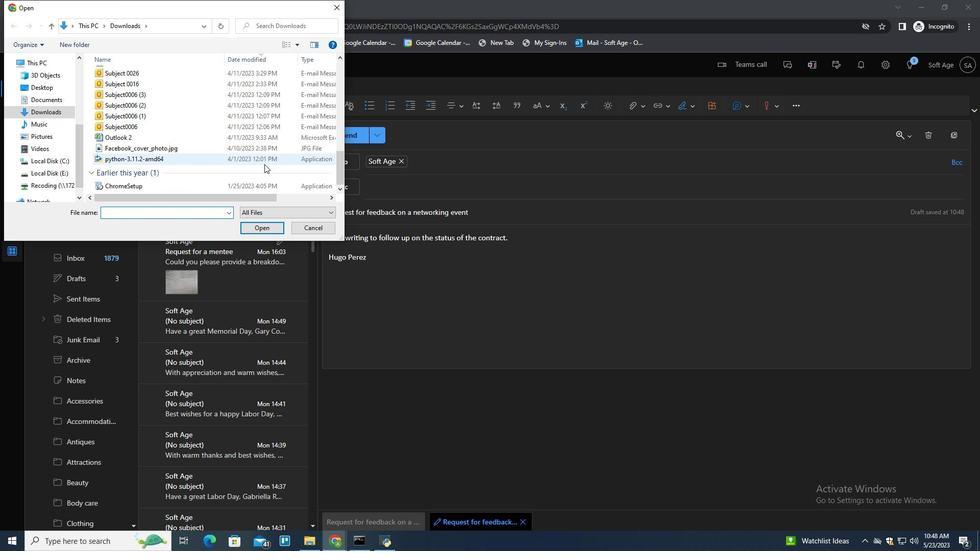 
Action: Mouse scrolled (264, 163) with delta (0, 0)
Screenshot: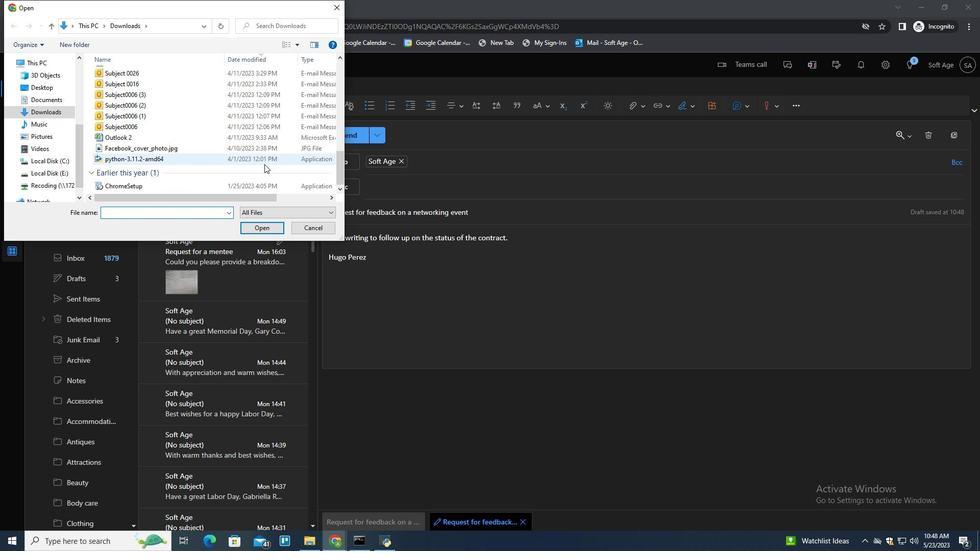 
Action: Mouse scrolled (264, 163) with delta (0, 0)
Screenshot: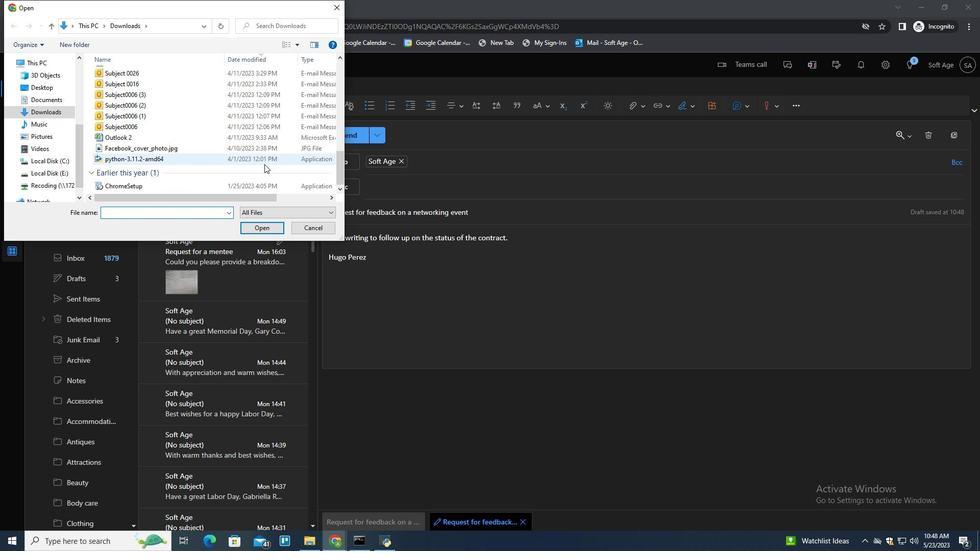 
Action: Mouse scrolled (264, 163) with delta (0, 0)
Screenshot: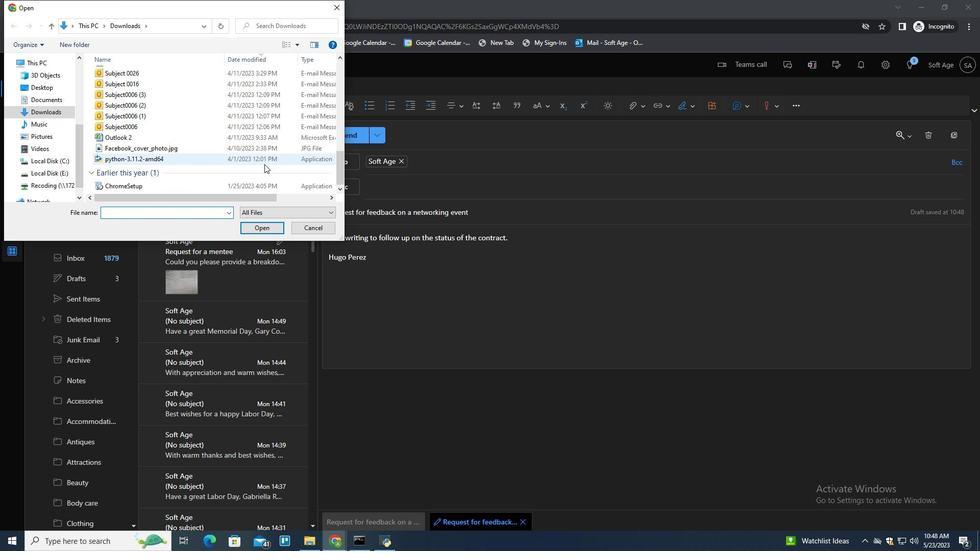 
Action: Mouse scrolled (264, 163) with delta (0, 0)
Screenshot: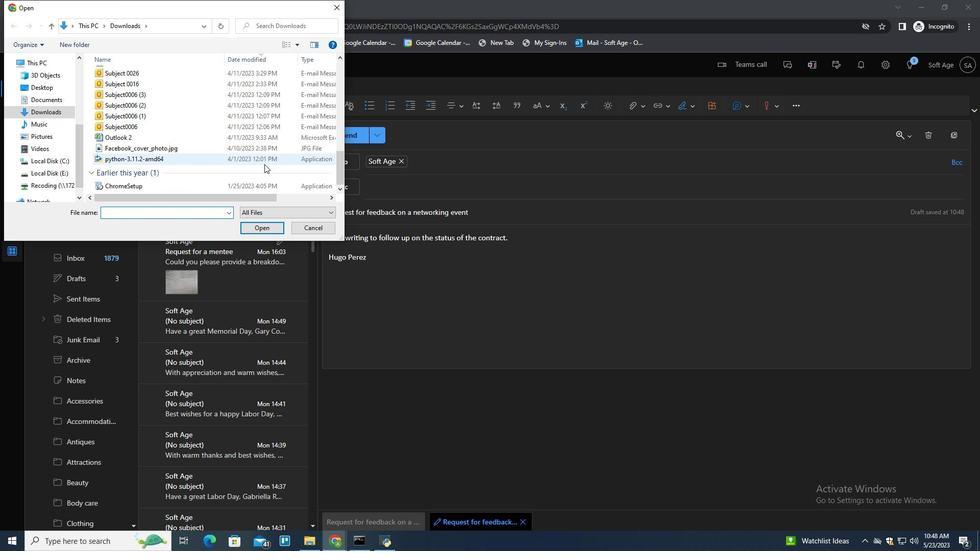 
Action: Mouse scrolled (264, 163) with delta (0, 0)
Screenshot: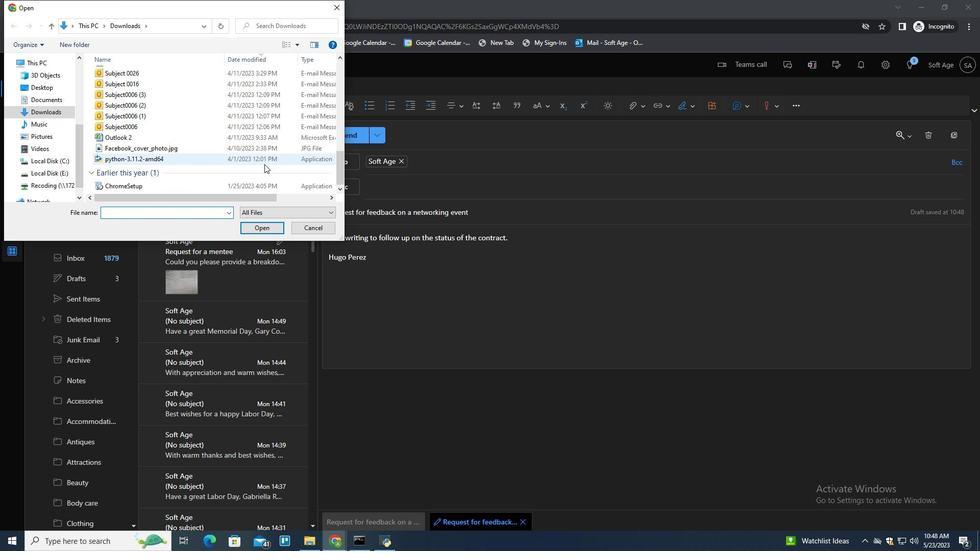 
Action: Mouse scrolled (264, 163) with delta (0, 0)
Screenshot: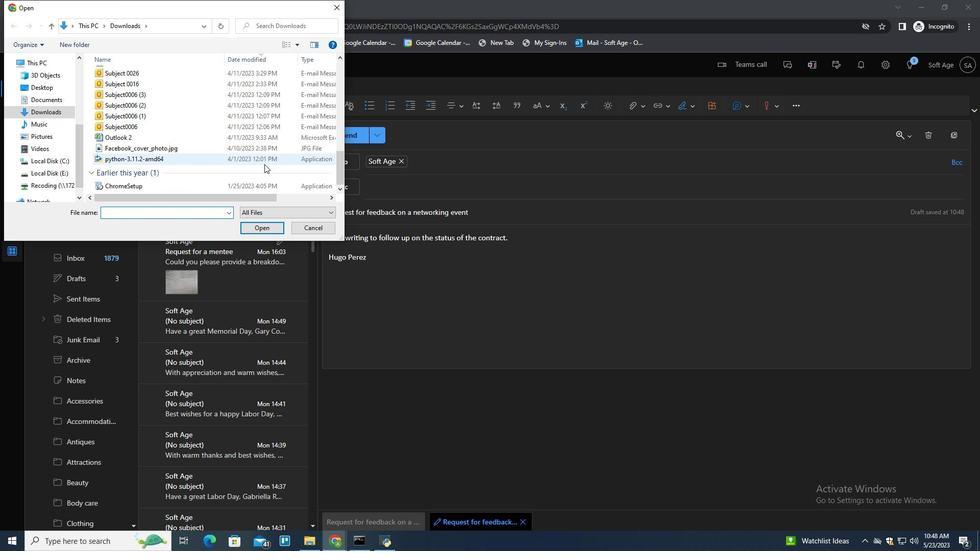 
Action: Mouse scrolled (264, 163) with delta (0, 0)
Screenshot: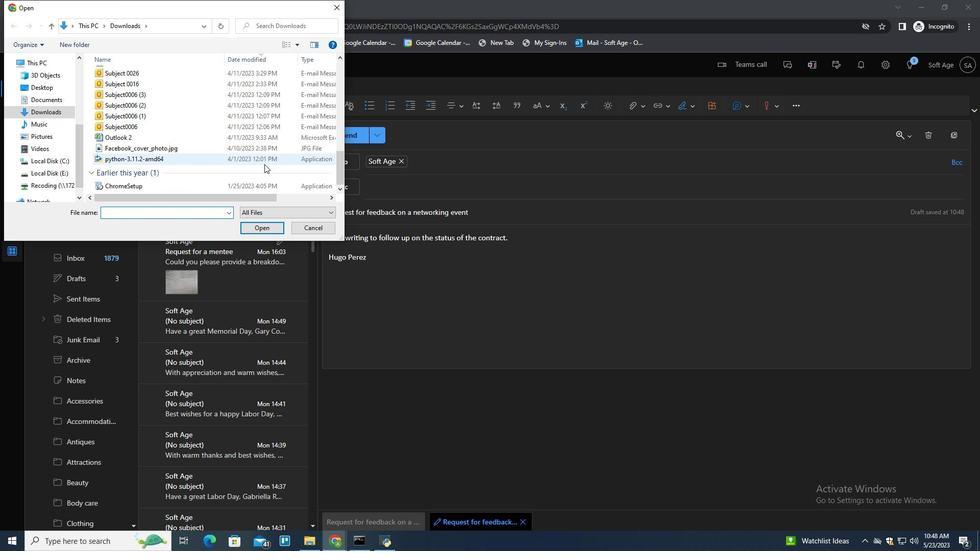 
Action: Mouse scrolled (264, 163) with delta (0, 0)
Screenshot: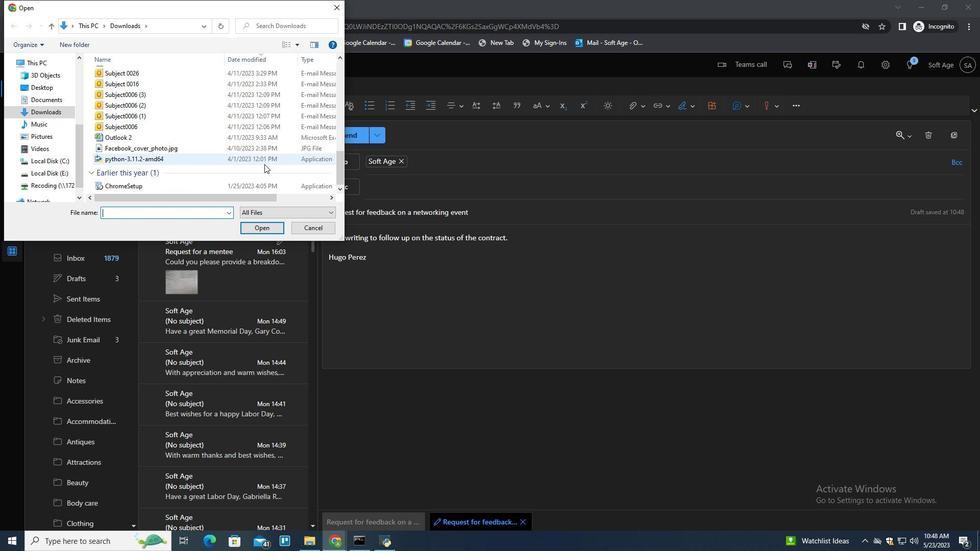 
Action: Mouse scrolled (264, 163) with delta (0, 0)
Screenshot: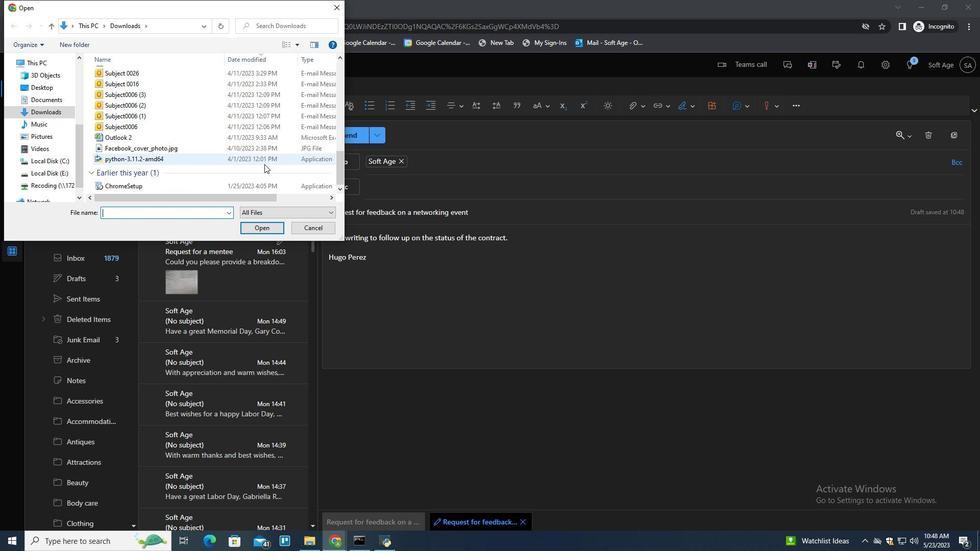 
Action: Mouse scrolled (264, 163) with delta (0, 0)
Screenshot: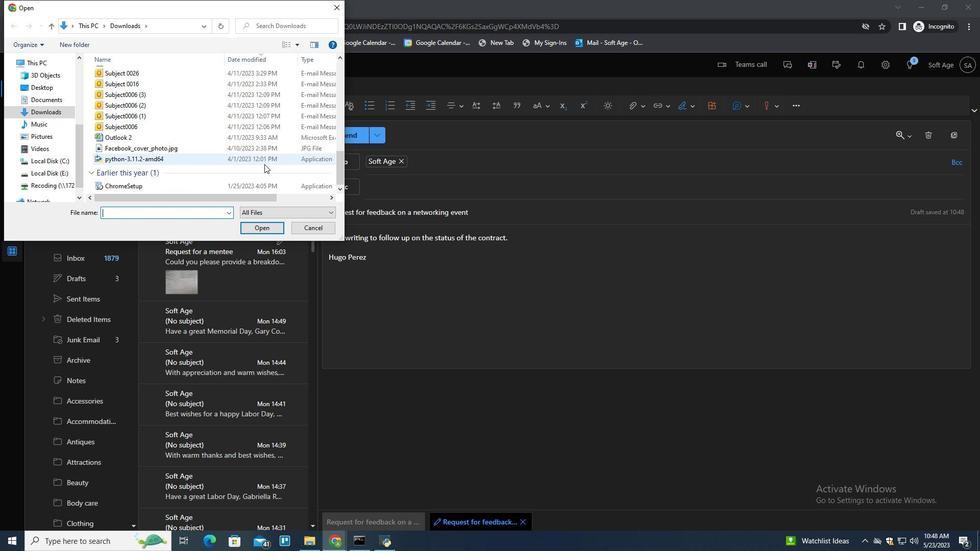 
Action: Mouse scrolled (264, 163) with delta (0, 0)
Screenshot: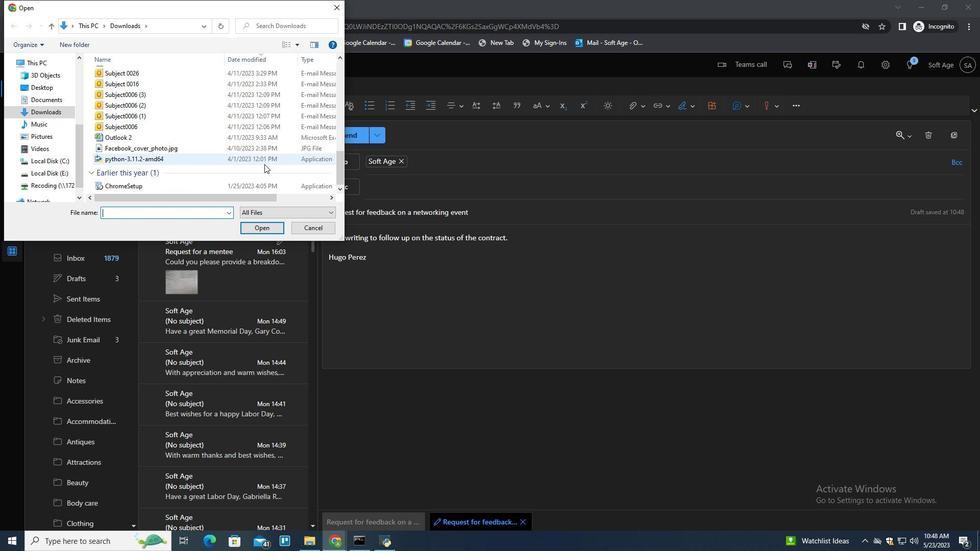 
Action: Mouse scrolled (264, 163) with delta (0, 0)
Screenshot: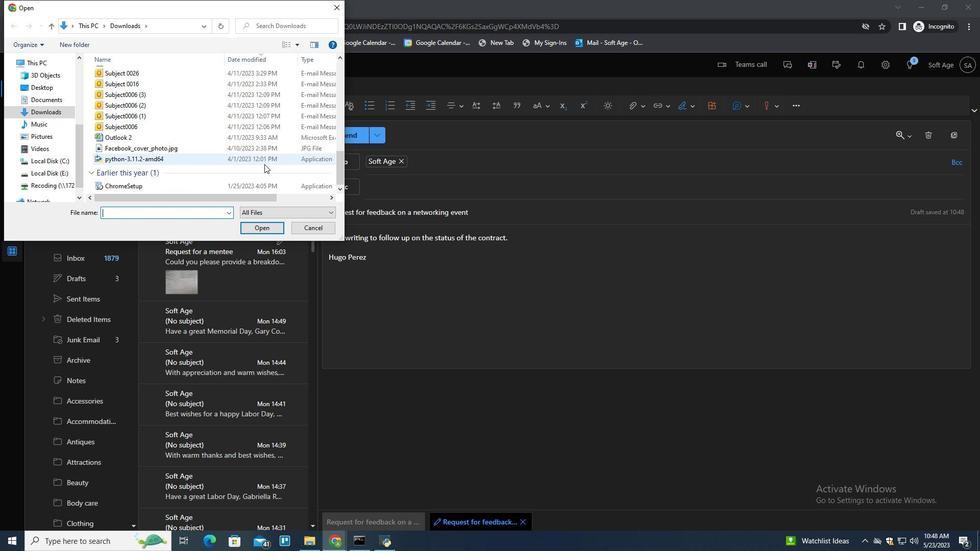
Action: Mouse moved to (211, 148)
Screenshot: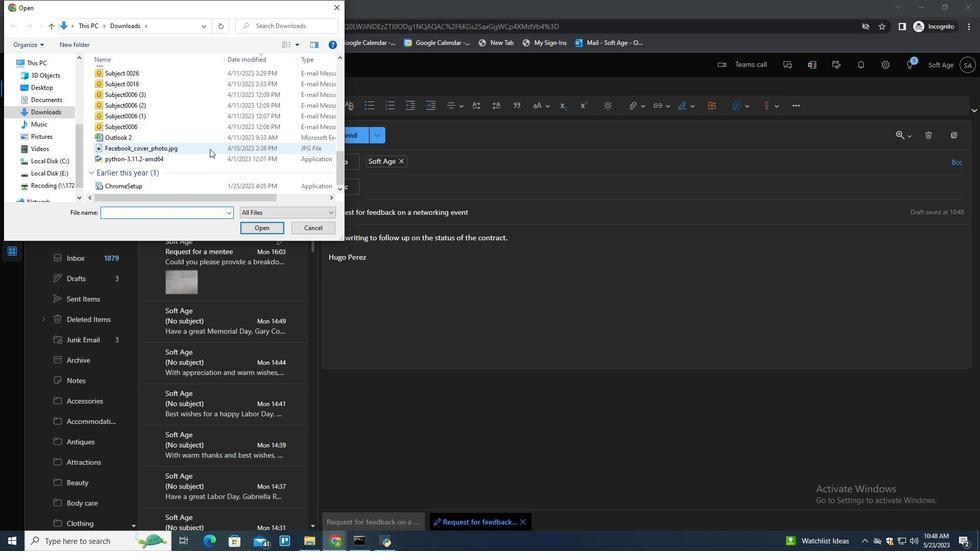
Action: Mouse pressed left at (211, 148)
Screenshot: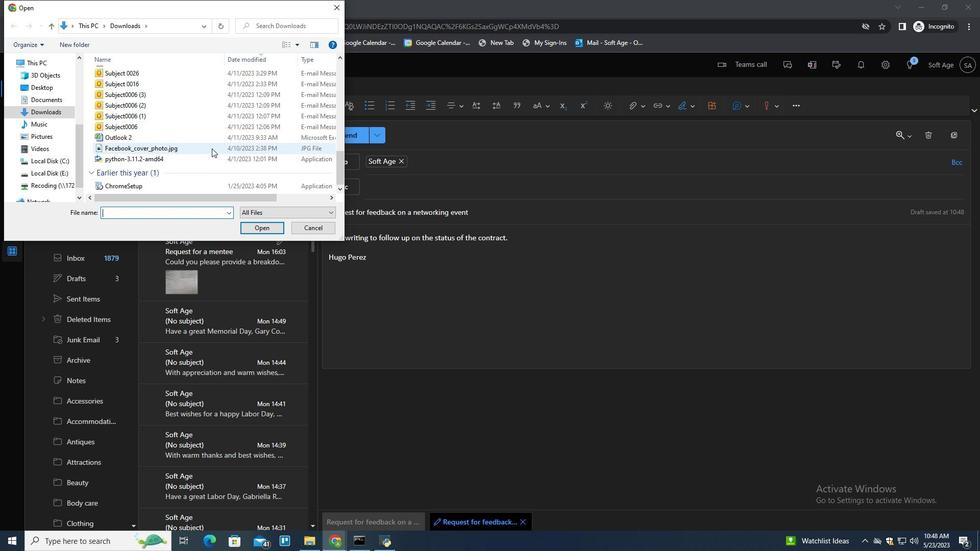 
Action: Key pressed <Key.f2><Key.shift>Inn<Key.backspace>stagem<Key.backspace><Key.backspace>ram<Key.shift>_story<Key.shift>_image.jpg
Screenshot: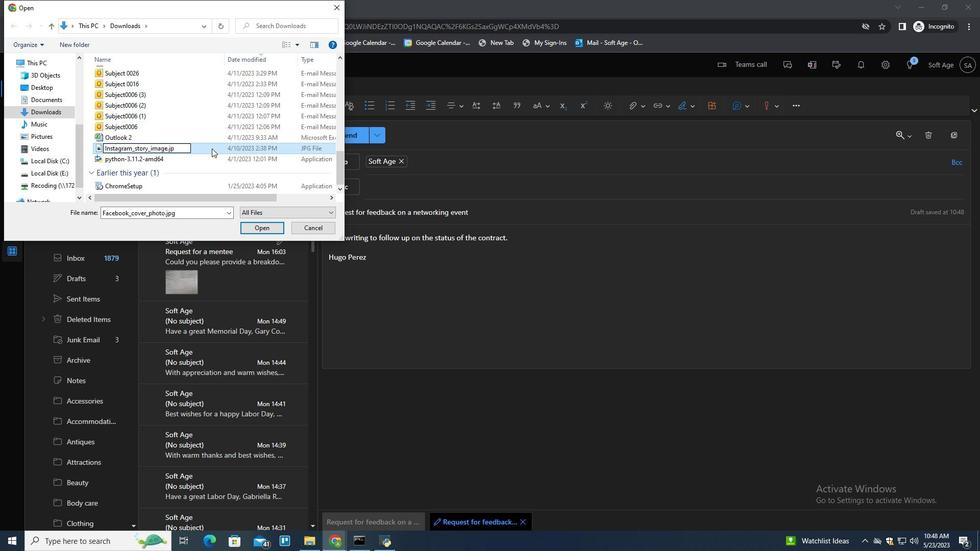 
Action: Mouse moved to (211, 149)
Screenshot: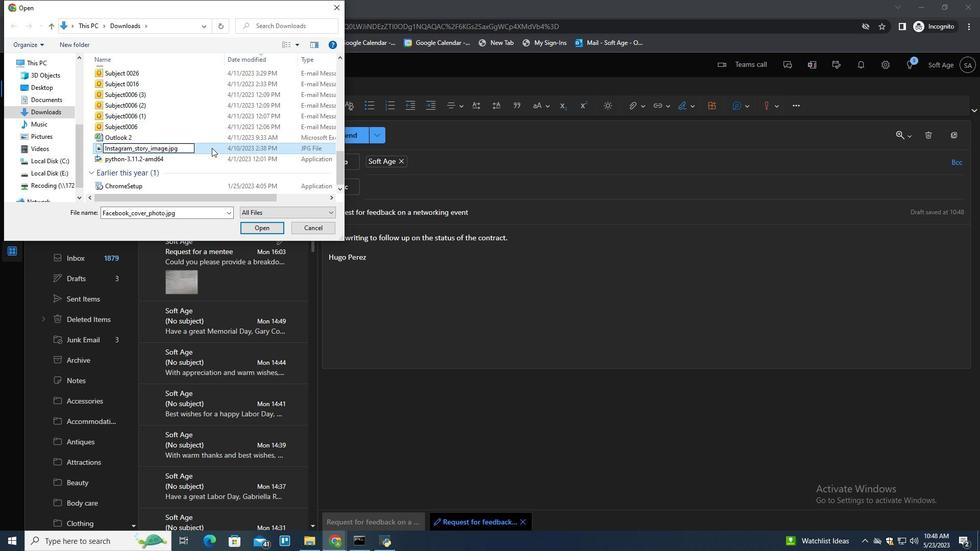
Action: Mouse pressed left at (211, 149)
Screenshot: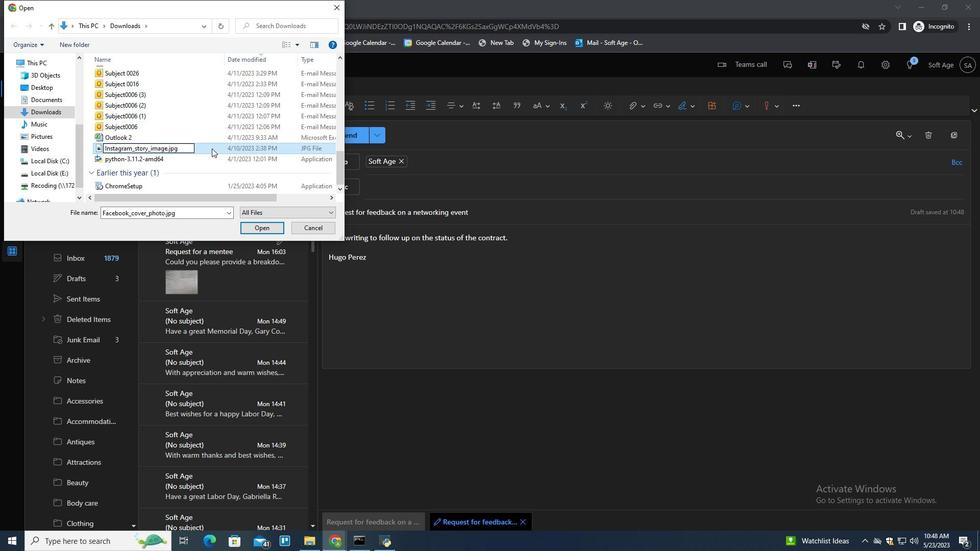 
Action: Mouse moved to (269, 226)
Screenshot: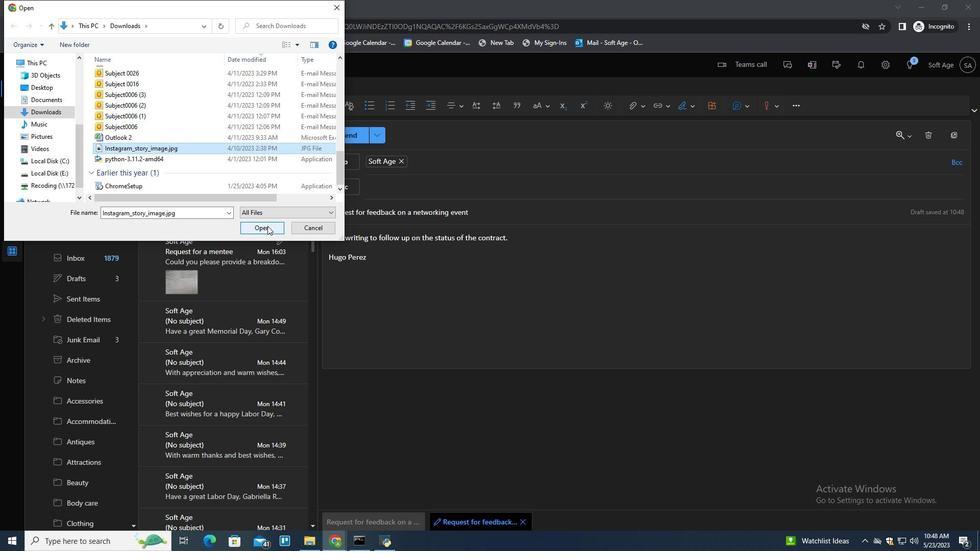 
Action: Mouse pressed left at (269, 226)
Screenshot: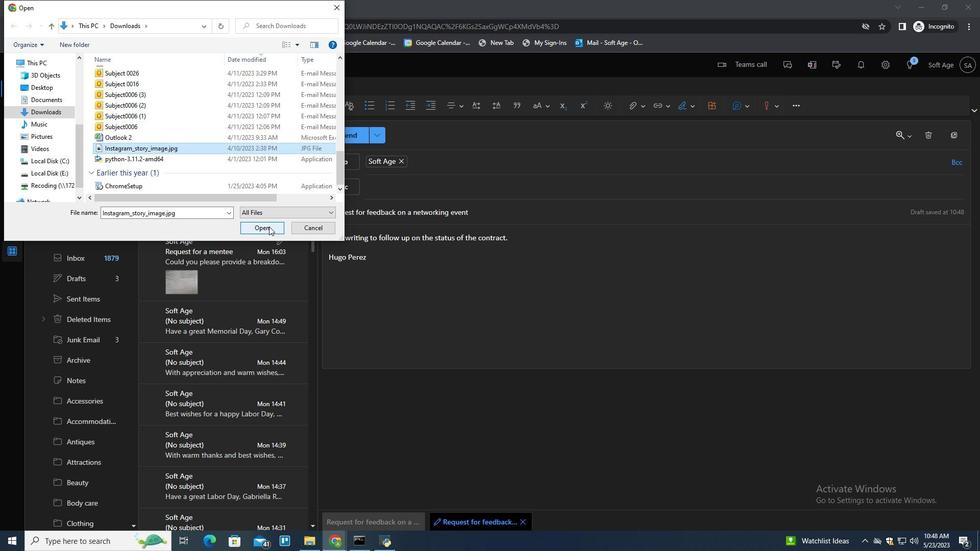
Action: Mouse moved to (426, 340)
Screenshot: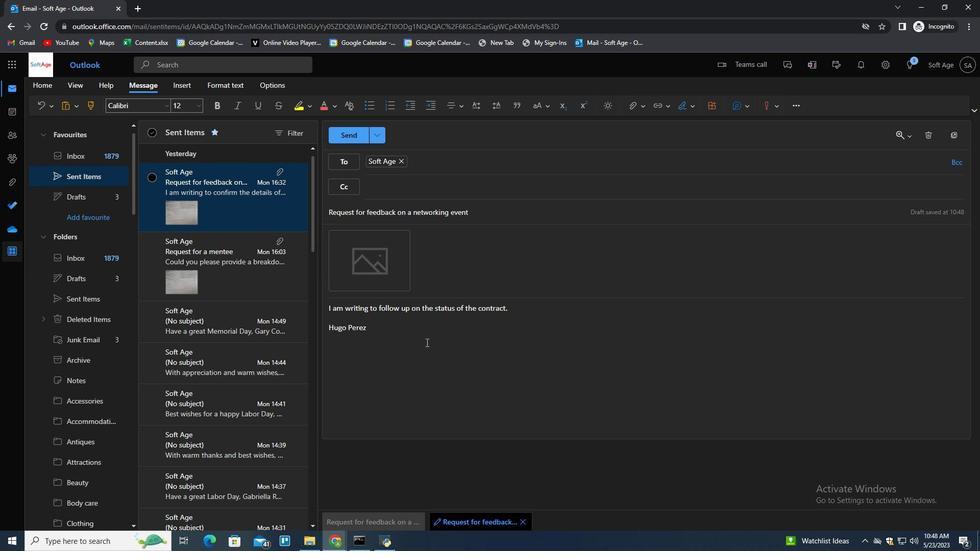 
Action: Mouse pressed left at (426, 340)
Screenshot: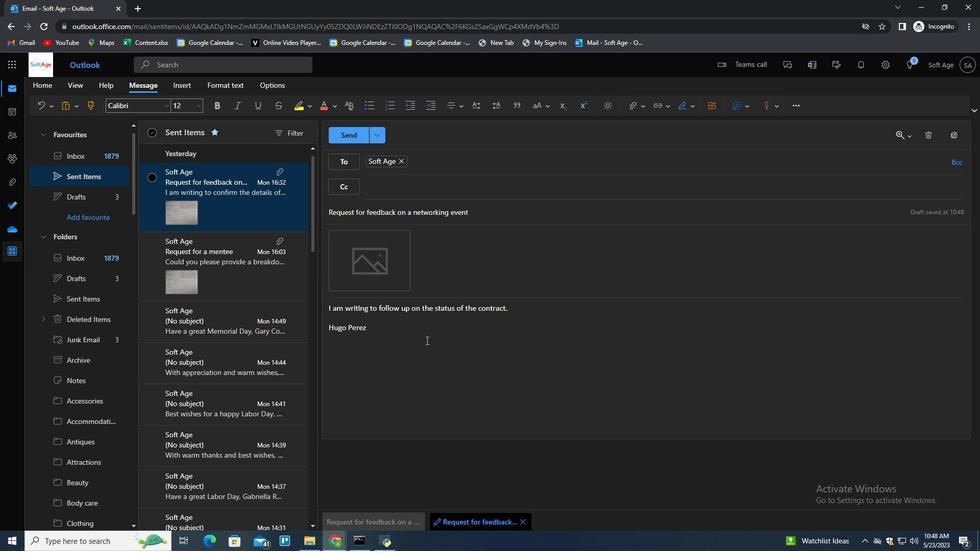 
Action: Key pressed <Key.enter>
Screenshot: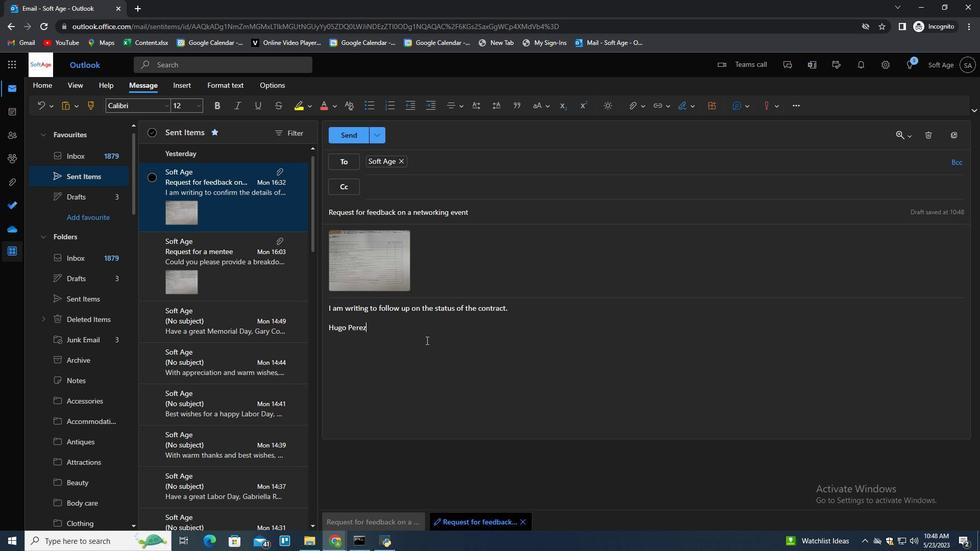 
Action: Mouse moved to (242, 308)
Screenshot: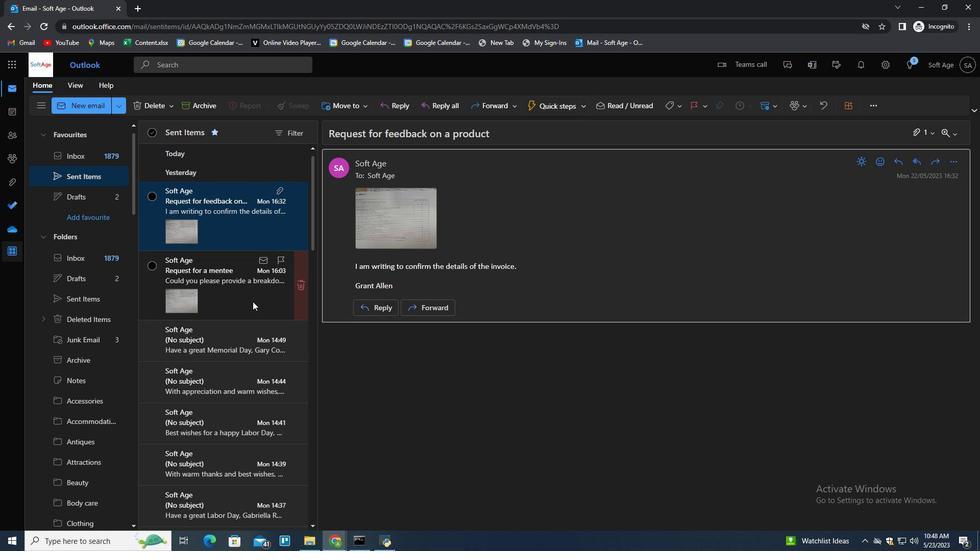
Action: Mouse scrolled (242, 308) with delta (0, 0)
Screenshot: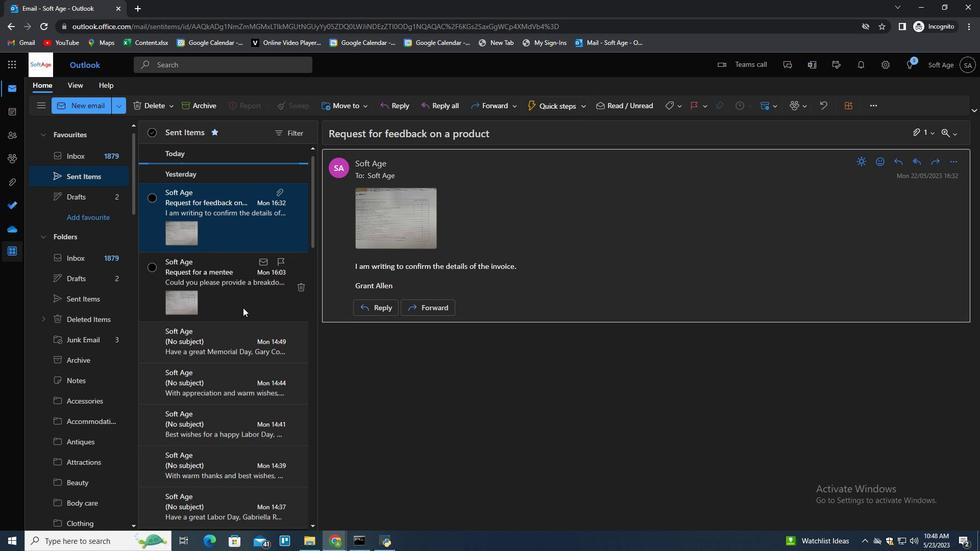 
Action: Mouse scrolled (242, 308) with delta (0, 0)
Screenshot: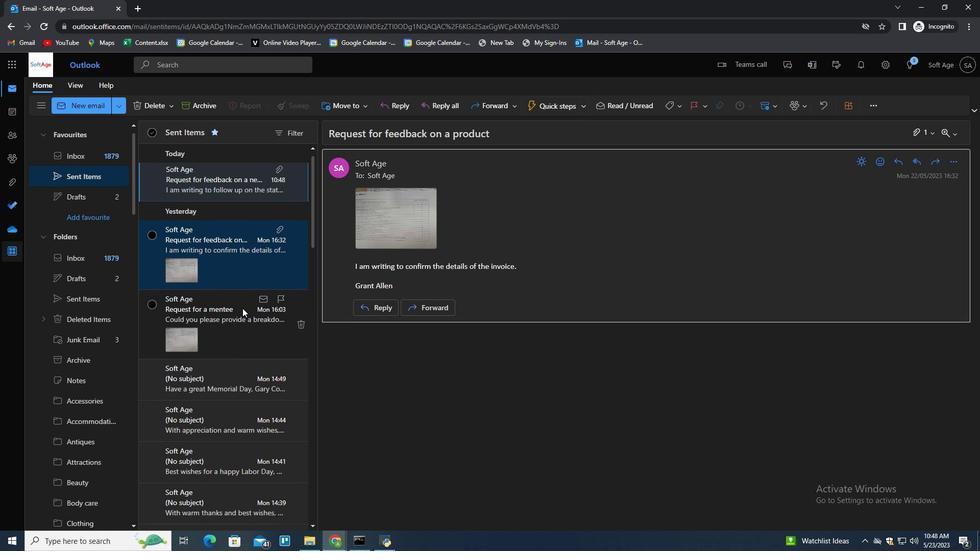 
Action: Mouse scrolled (242, 308) with delta (0, 0)
Screenshot: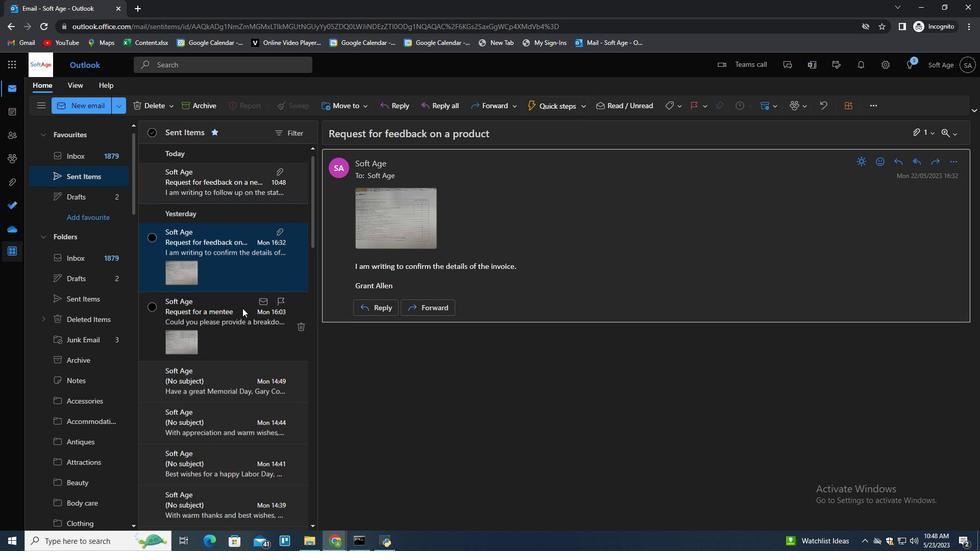 
Action: Mouse scrolled (242, 308) with delta (0, 0)
Screenshot: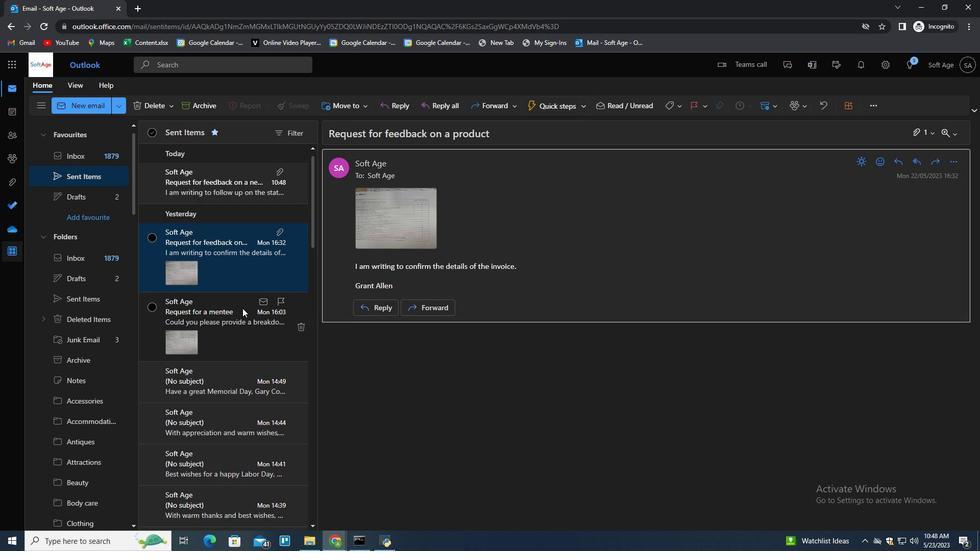 
Action: Mouse scrolled (242, 308) with delta (0, 0)
Screenshot: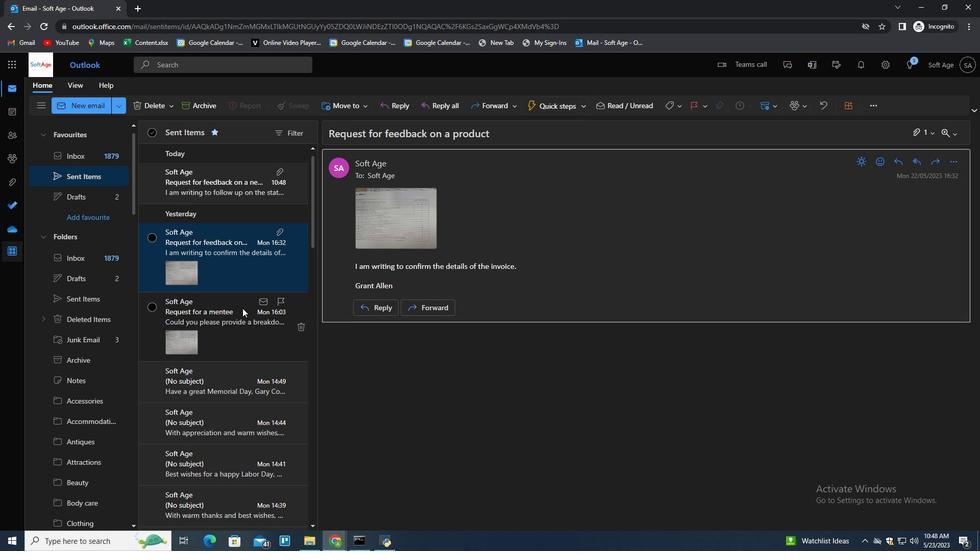 
Action: Mouse moved to (217, 185)
Screenshot: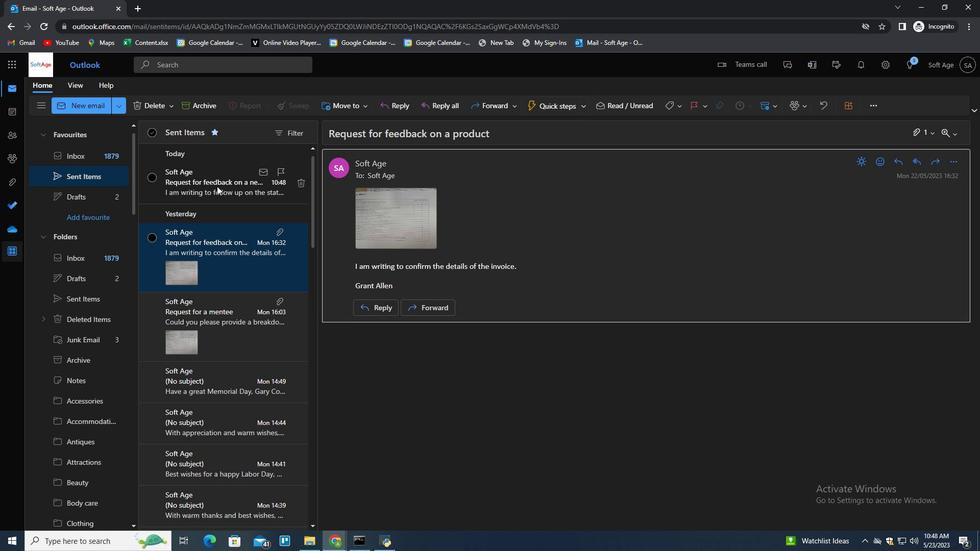 
Action: Mouse pressed right at (217, 185)
Screenshot: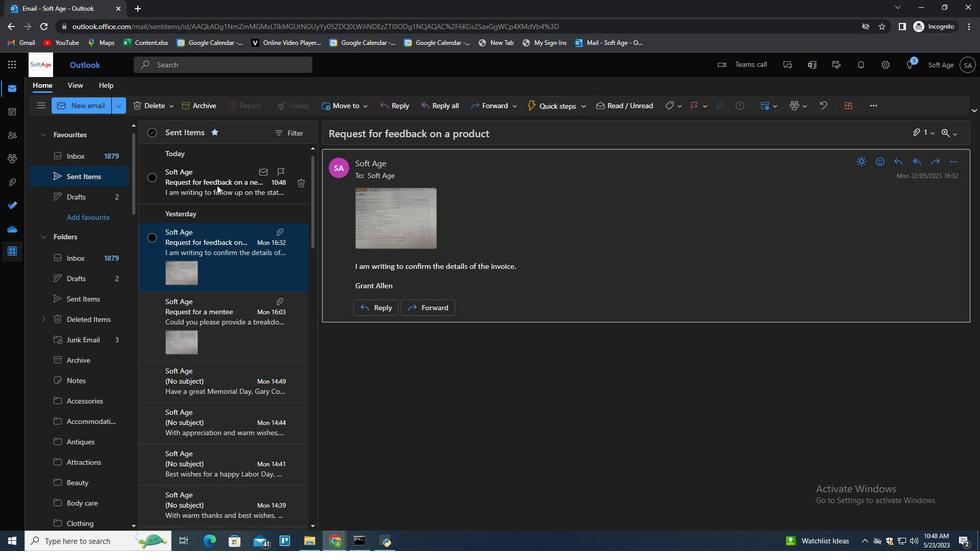 
Action: Mouse moved to (237, 228)
Screenshot: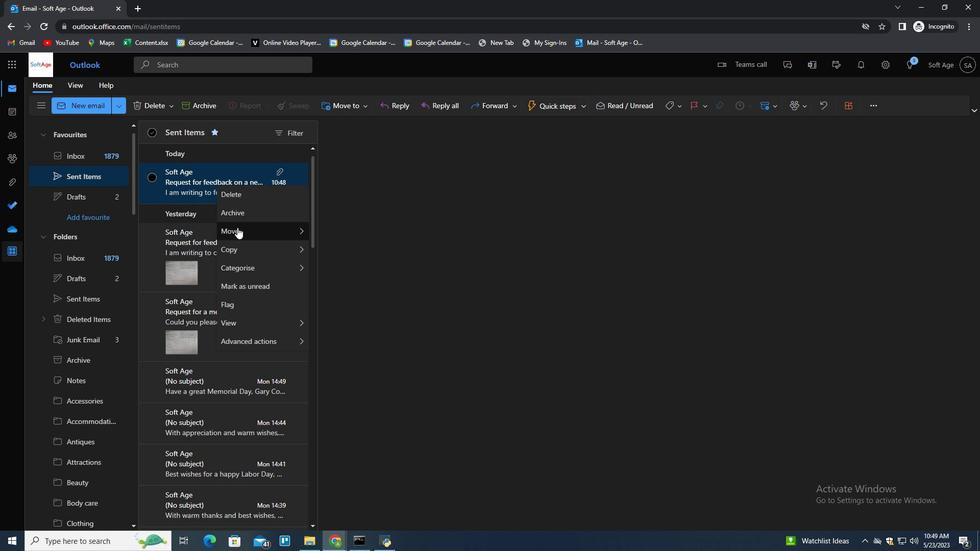
Action: Mouse pressed left at (237, 228)
Screenshot: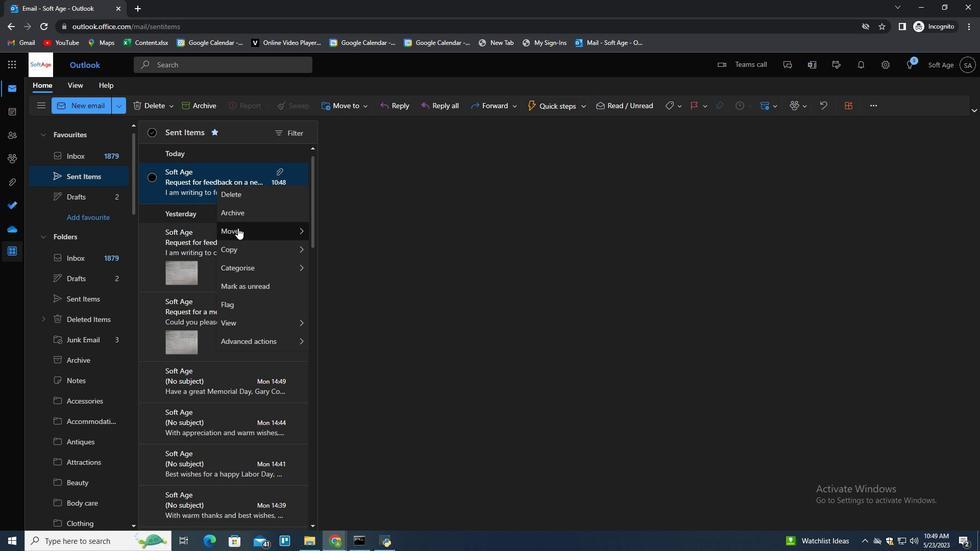 
Action: Mouse moved to (340, 231)
Screenshot: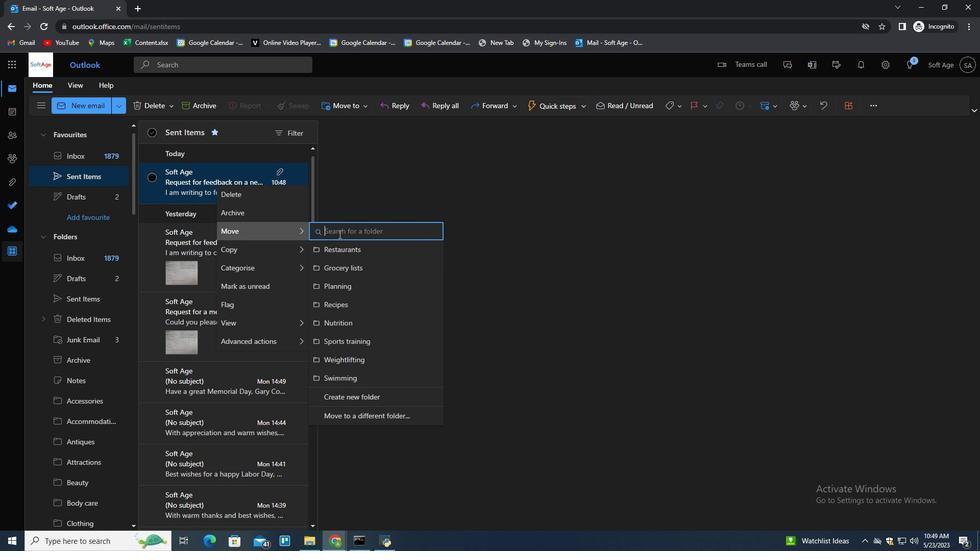 
Action: Mouse pressed left at (340, 231)
Screenshot: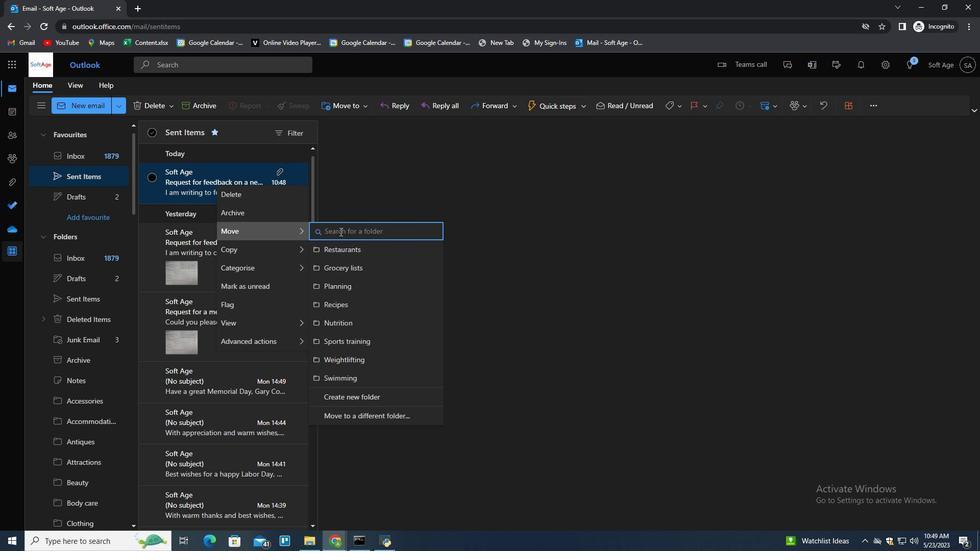 
Action: Key pressed <Key.shift>Takeout<Key.space>menus<Key.down><Key.enter>
Screenshot: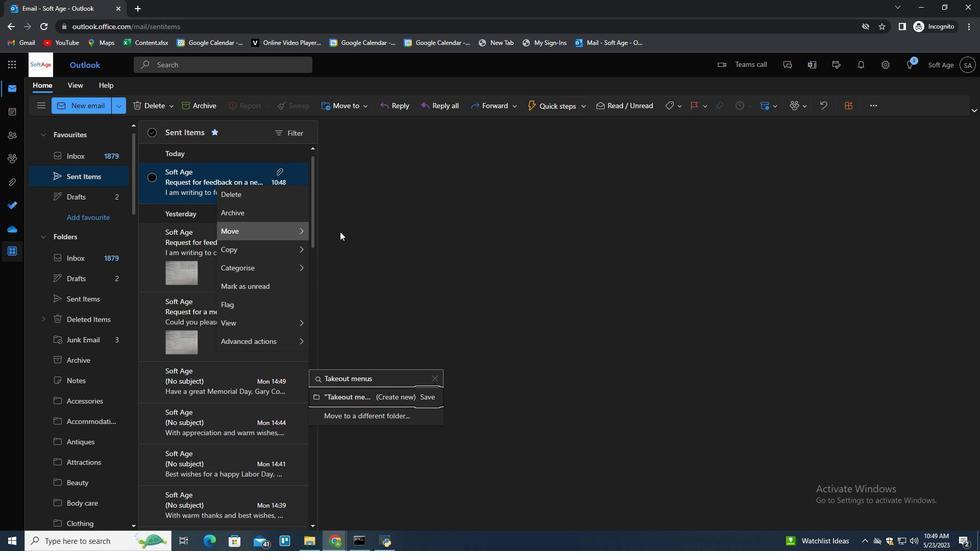 
